Task: Find connections with filter location Nagar with filter topic #motivationwith filter profile language Potuguese with filter current company International Turnkey Systems - ITS with filter school GMR Institute of Technology (GMRIT), GMR Nagar, Rajam, Srikakulam Dt.,-532127 (CC-34)) with filter industry Metal Treatments with filter service category Nonprofit Consulting with filter keywords title Financial Planner
Action: Mouse moved to (492, 90)
Screenshot: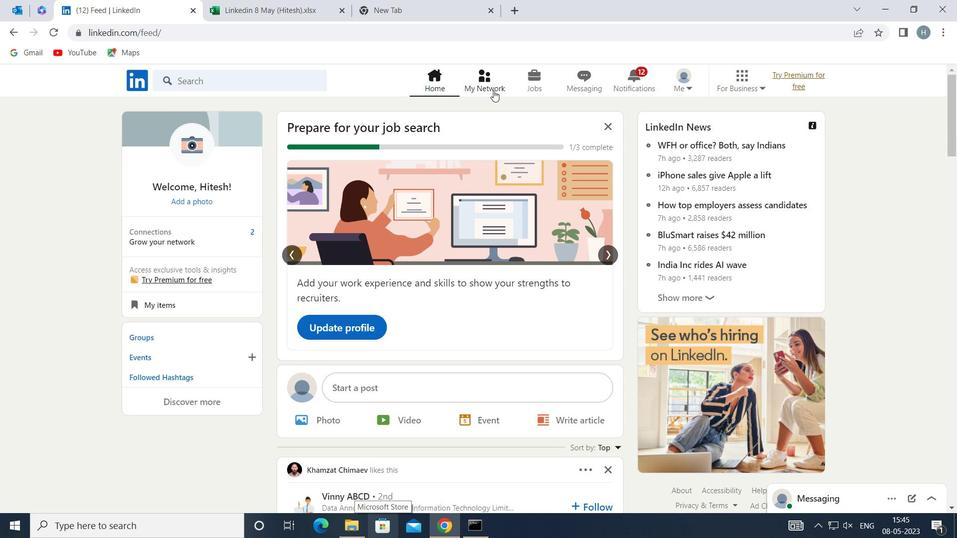 
Action: Mouse pressed left at (492, 90)
Screenshot: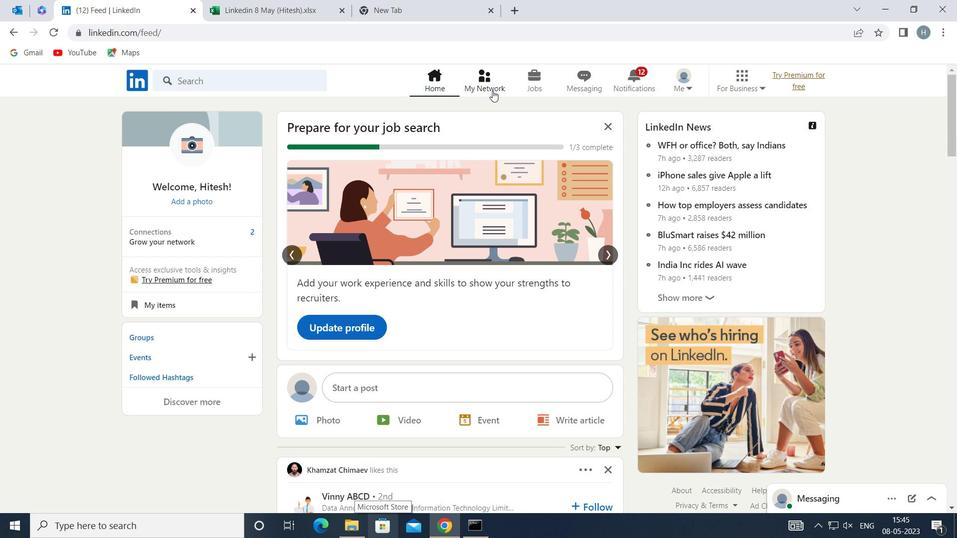 
Action: Mouse moved to (273, 151)
Screenshot: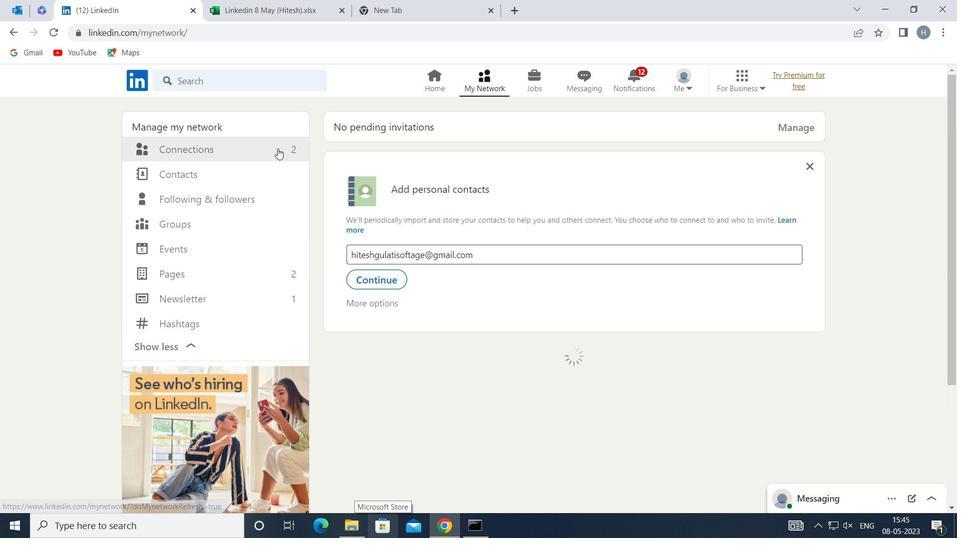 
Action: Mouse pressed left at (273, 151)
Screenshot: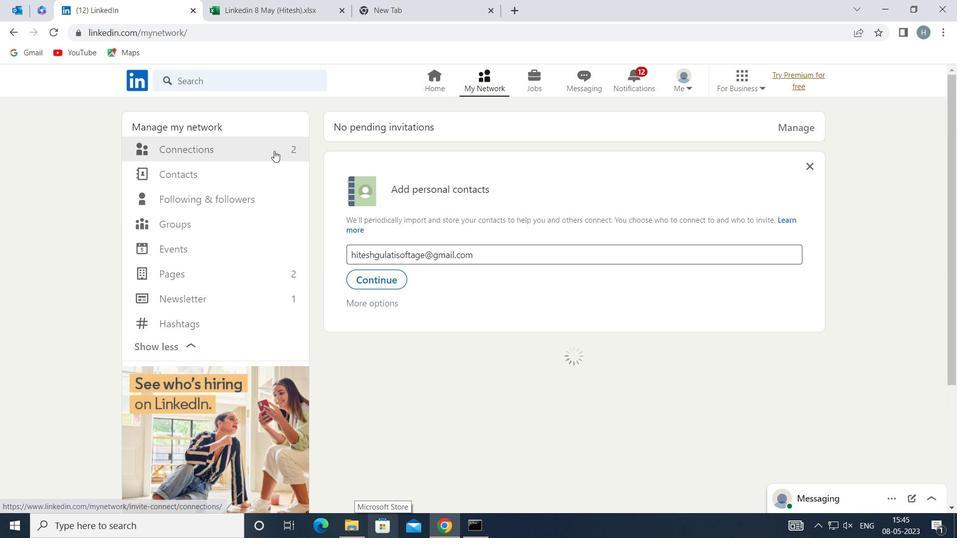 
Action: Mouse moved to (556, 150)
Screenshot: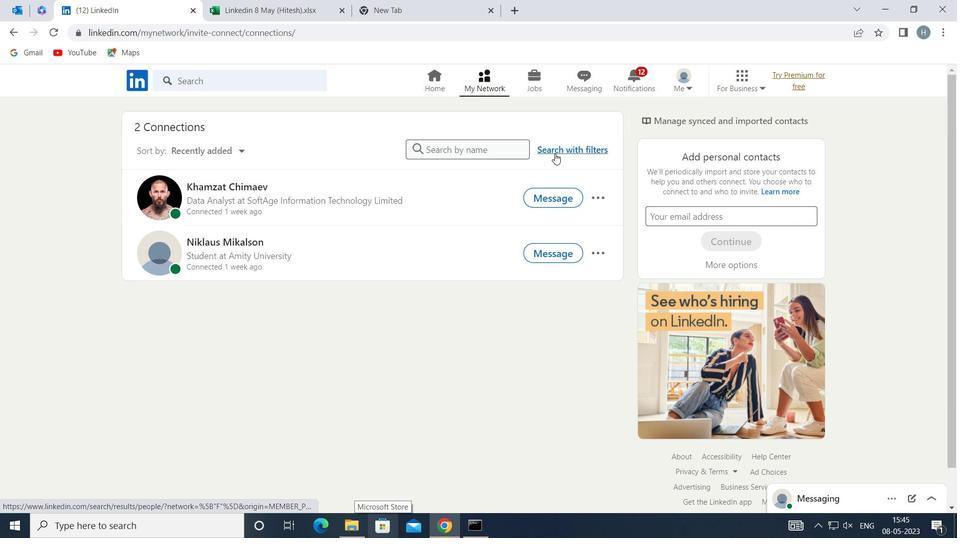 
Action: Mouse pressed left at (556, 150)
Screenshot: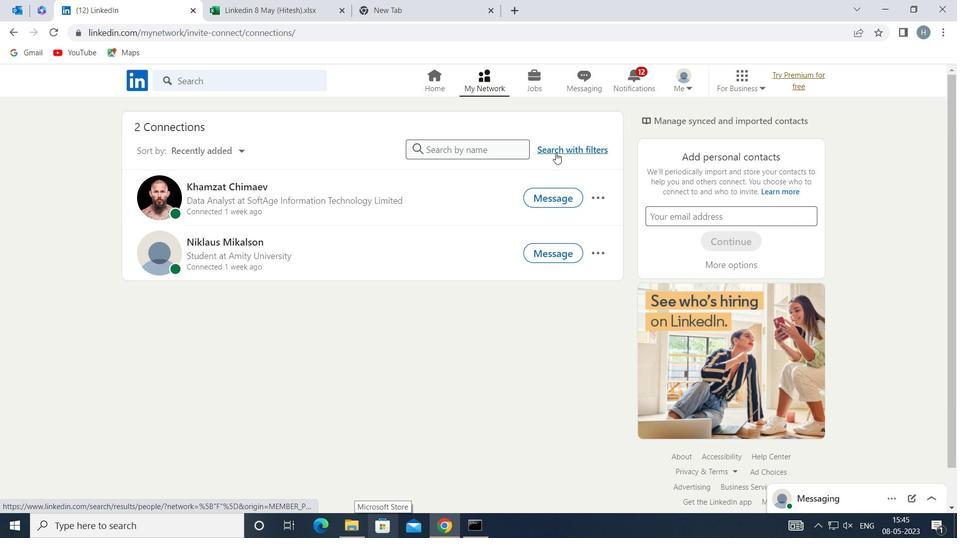 
Action: Mouse moved to (522, 119)
Screenshot: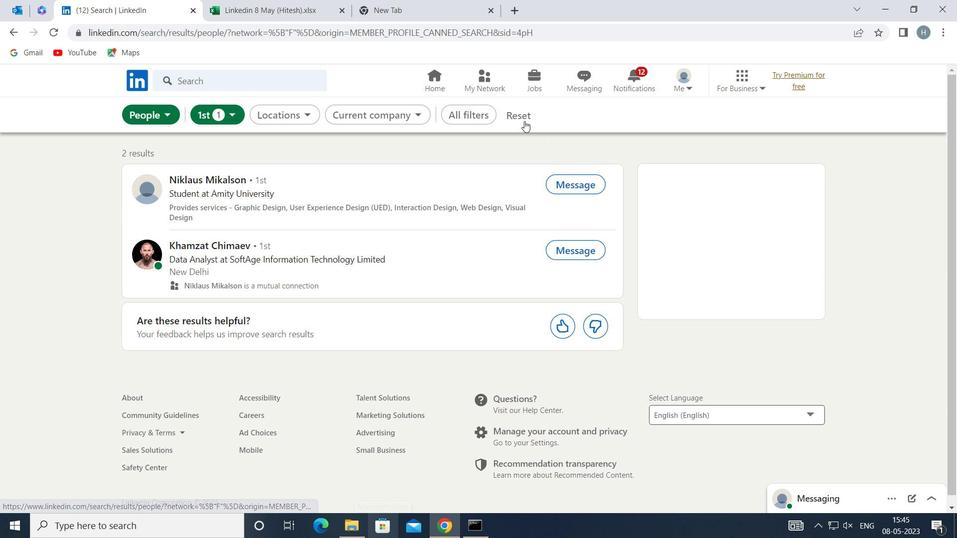 
Action: Mouse pressed left at (522, 119)
Screenshot: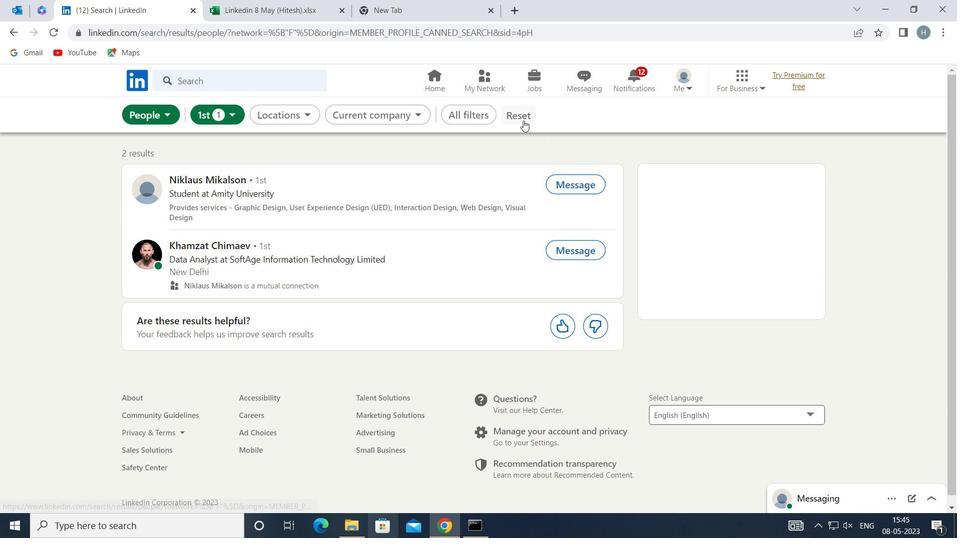 
Action: Mouse moved to (509, 114)
Screenshot: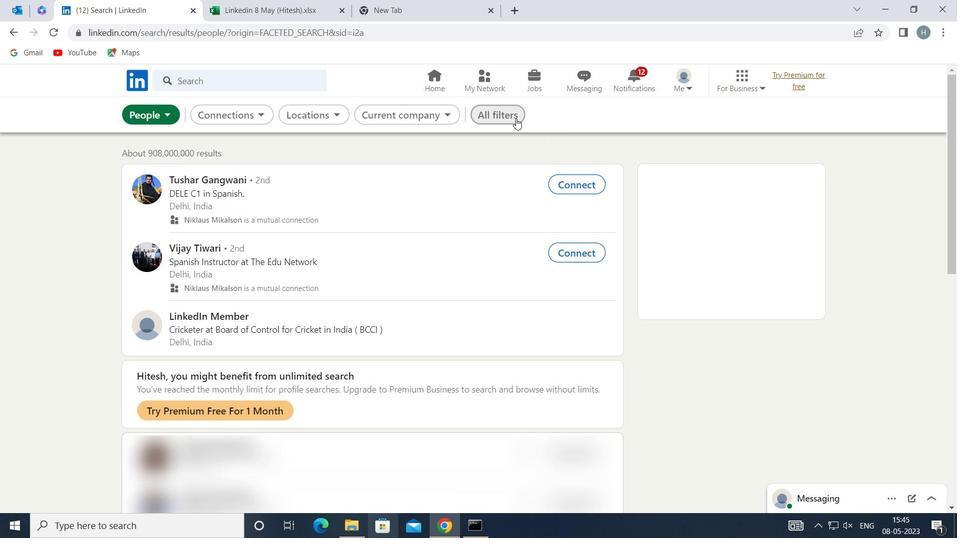 
Action: Mouse pressed left at (509, 114)
Screenshot: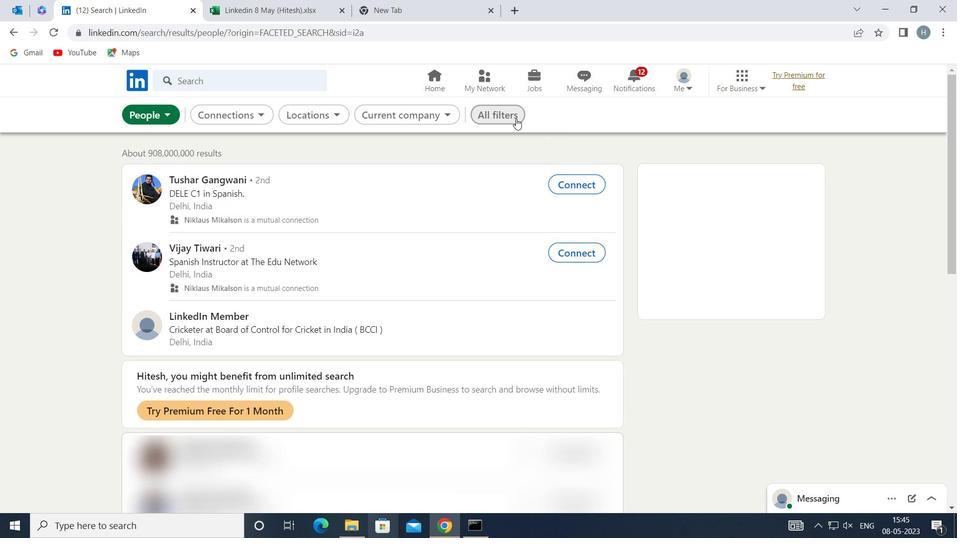 
Action: Mouse moved to (747, 209)
Screenshot: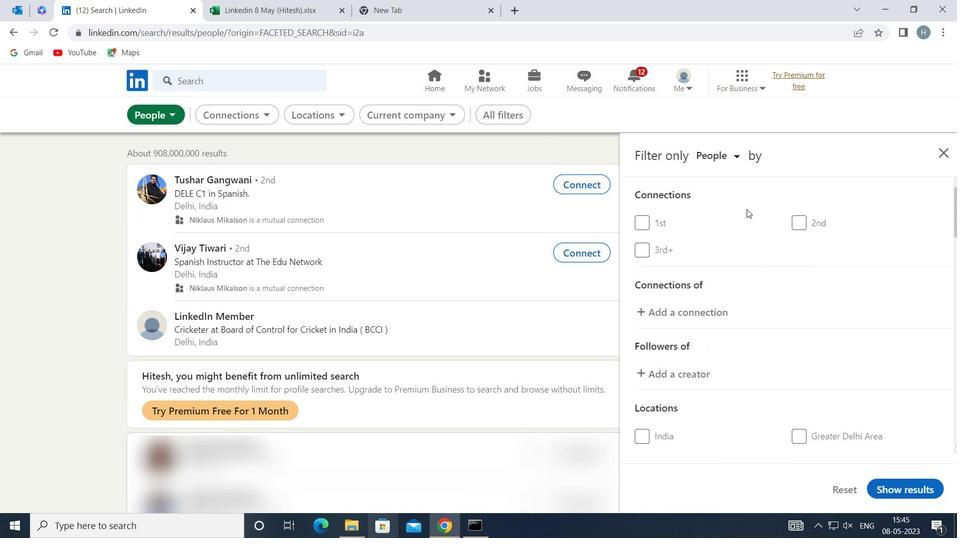 
Action: Mouse scrolled (747, 208) with delta (0, 0)
Screenshot: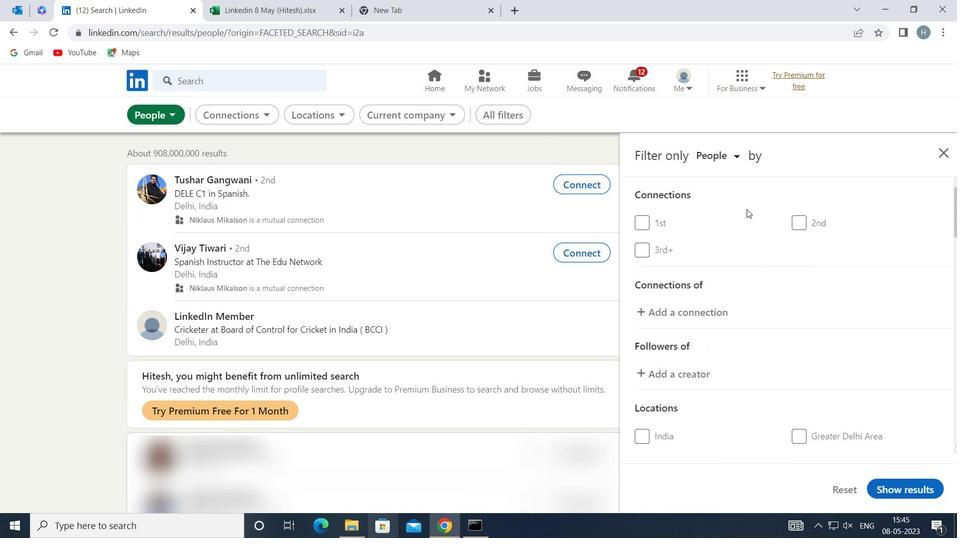 
Action: Mouse moved to (746, 214)
Screenshot: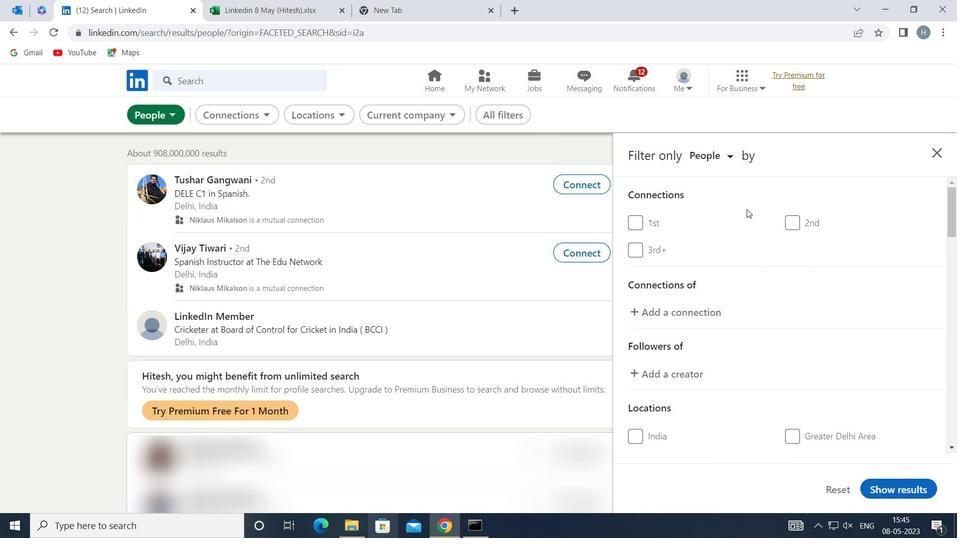 
Action: Mouse scrolled (746, 213) with delta (0, 0)
Screenshot: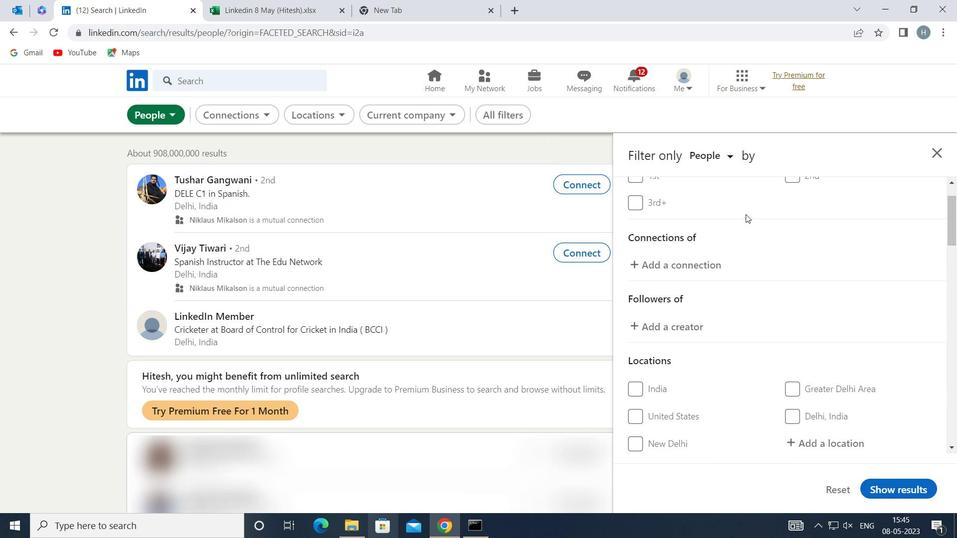 
Action: Mouse moved to (746, 215)
Screenshot: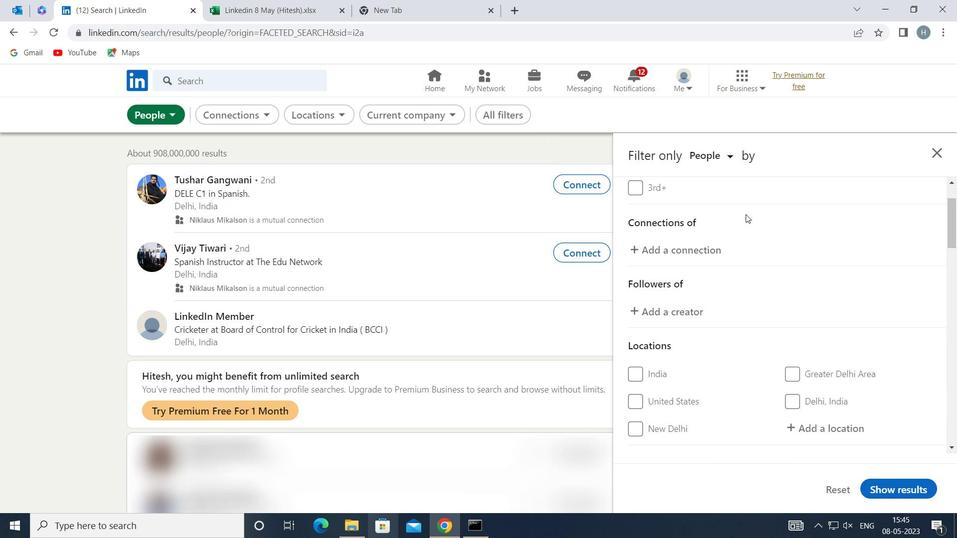 
Action: Mouse scrolled (746, 215) with delta (0, 0)
Screenshot: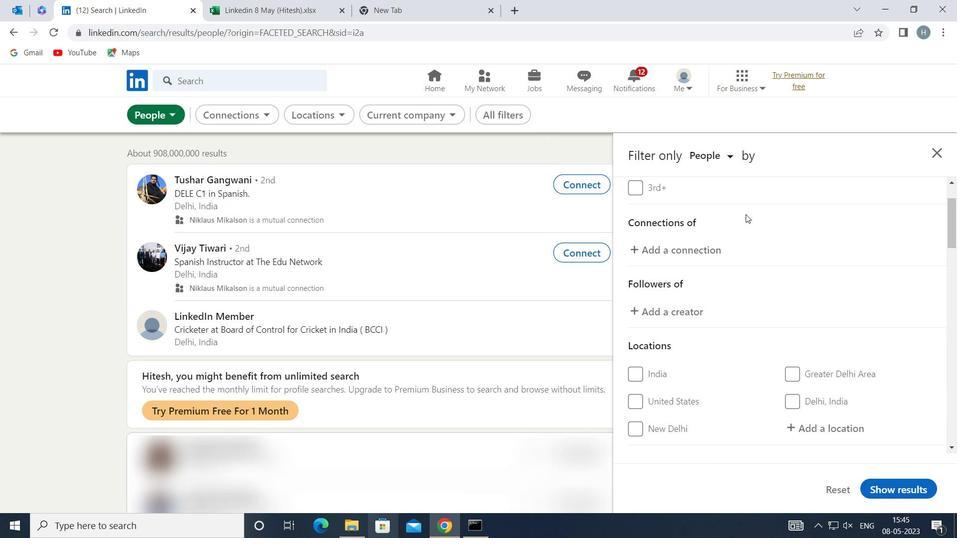 
Action: Mouse moved to (807, 302)
Screenshot: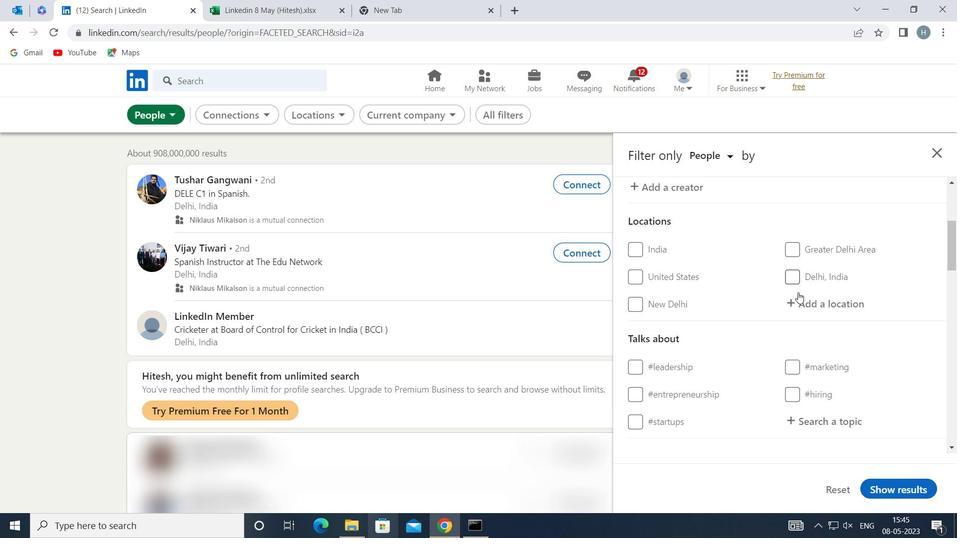 
Action: Mouse pressed left at (807, 302)
Screenshot: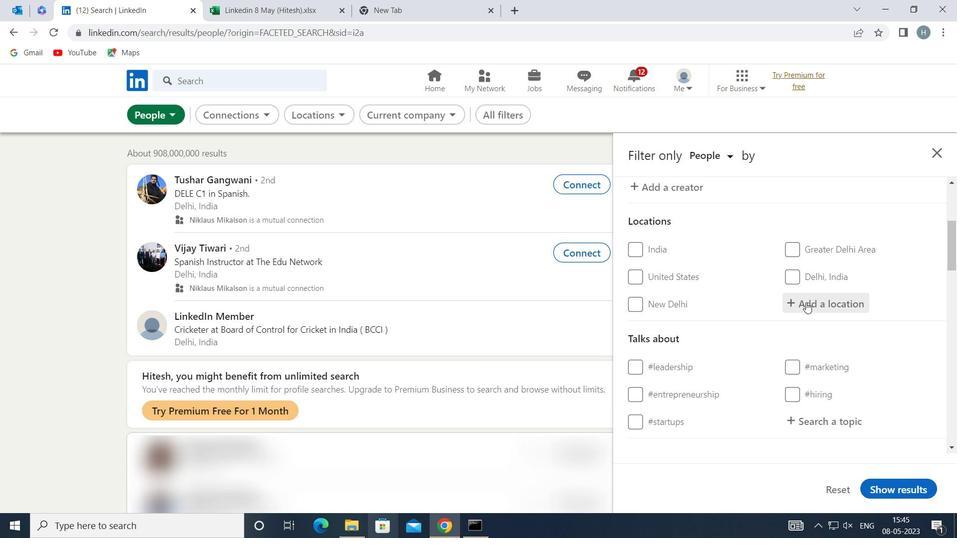 
Action: Mouse moved to (805, 304)
Screenshot: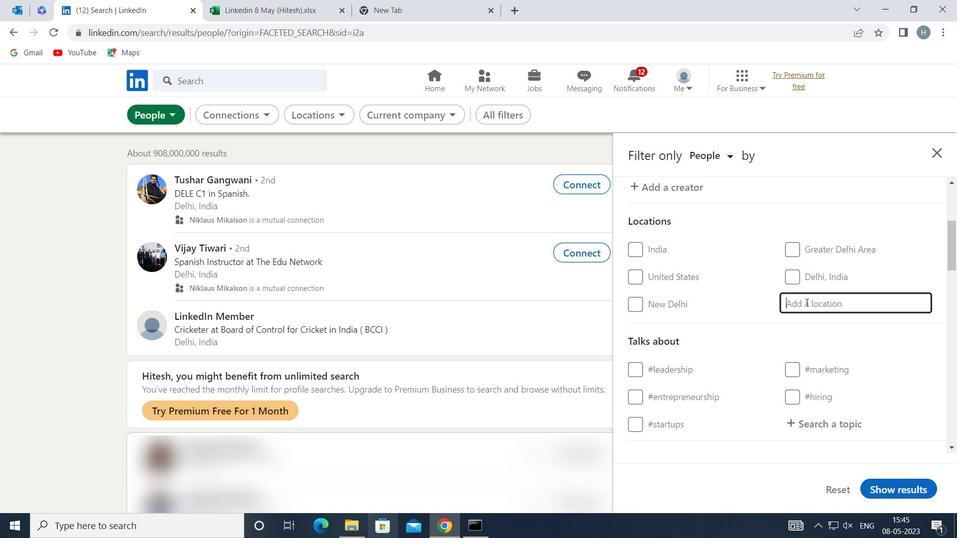 
Action: Key pressed <Key.shift>NAGAR
Screenshot: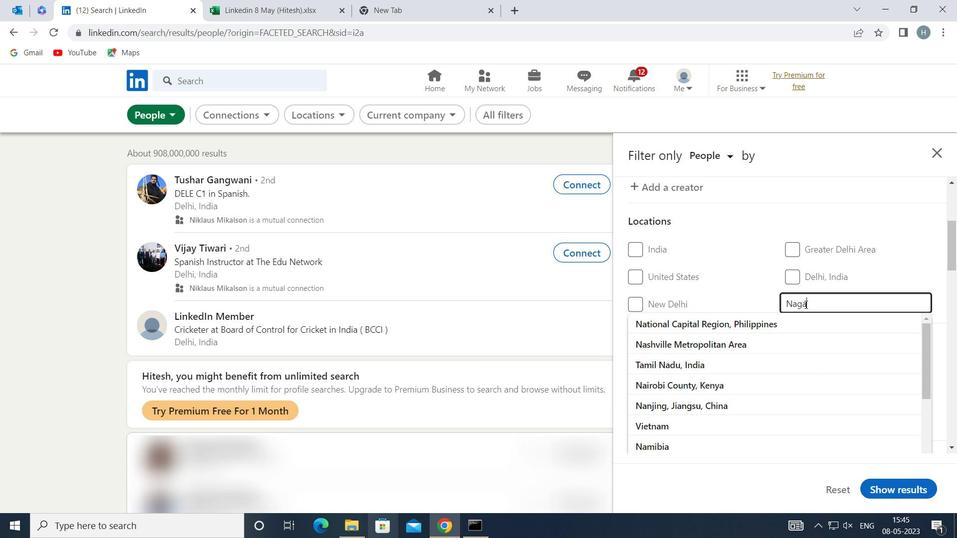 
Action: Mouse moved to (879, 273)
Screenshot: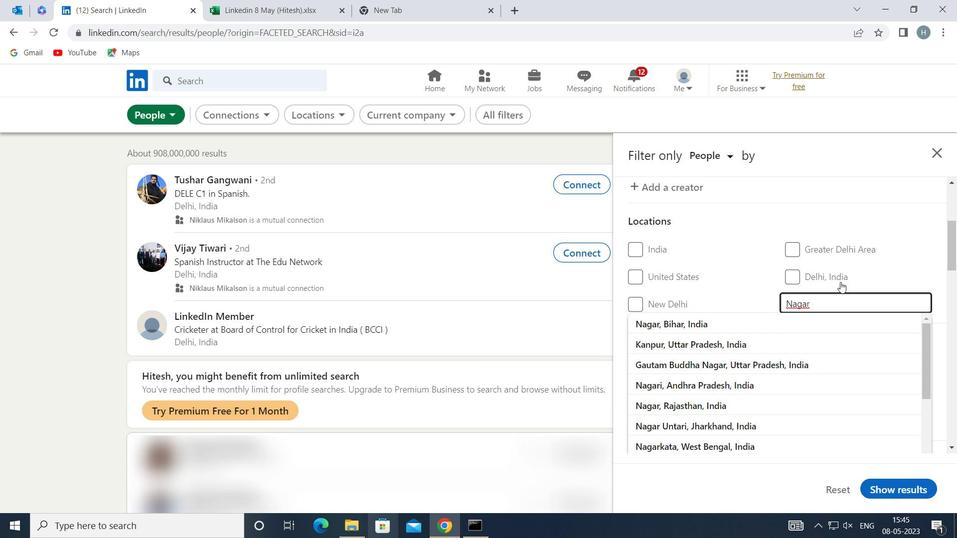 
Action: Mouse pressed left at (879, 273)
Screenshot: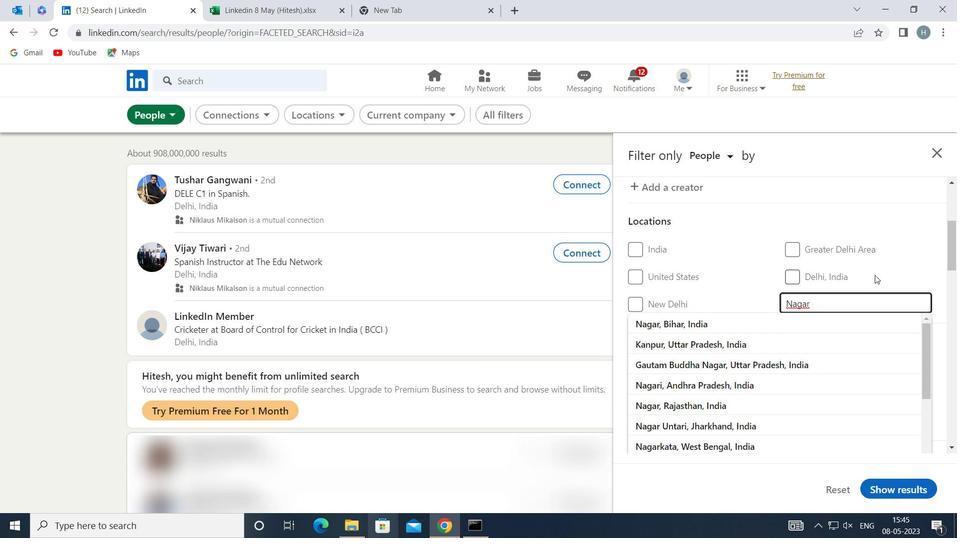 
Action: Mouse moved to (876, 281)
Screenshot: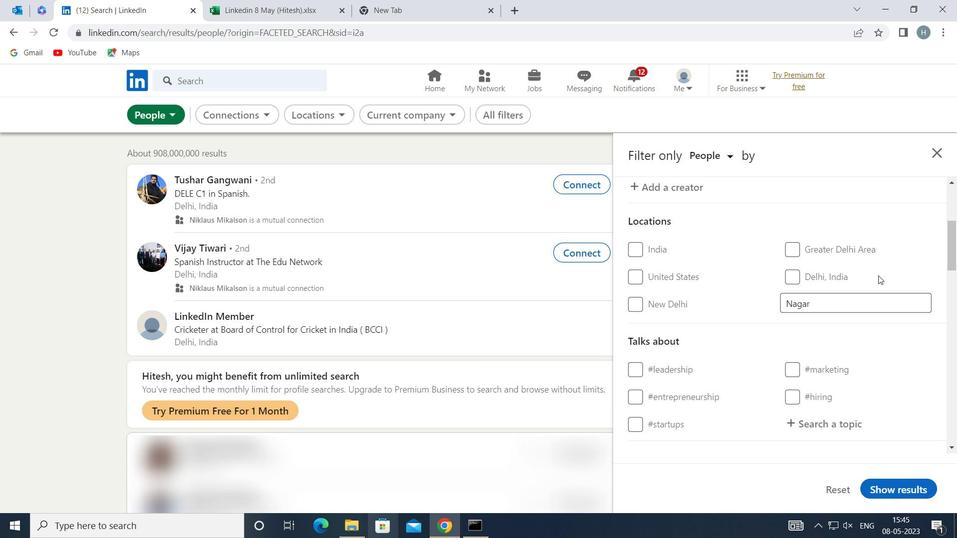 
Action: Mouse scrolled (876, 280) with delta (0, 0)
Screenshot: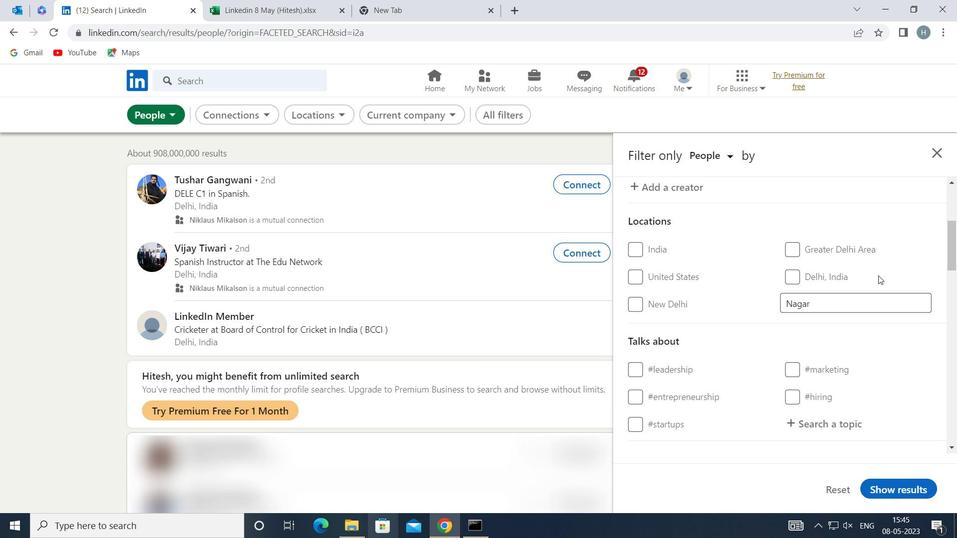 
Action: Mouse moved to (874, 287)
Screenshot: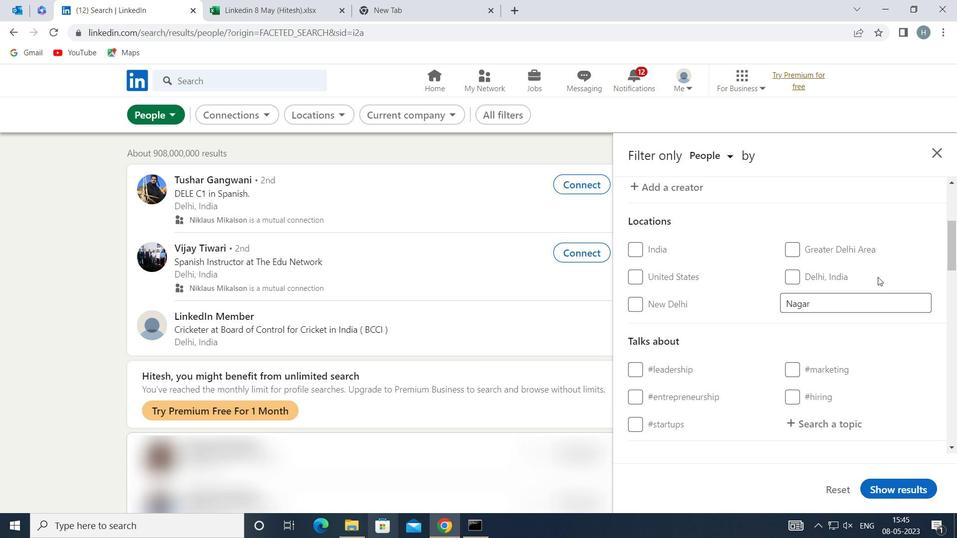 
Action: Mouse scrolled (874, 286) with delta (0, 0)
Screenshot: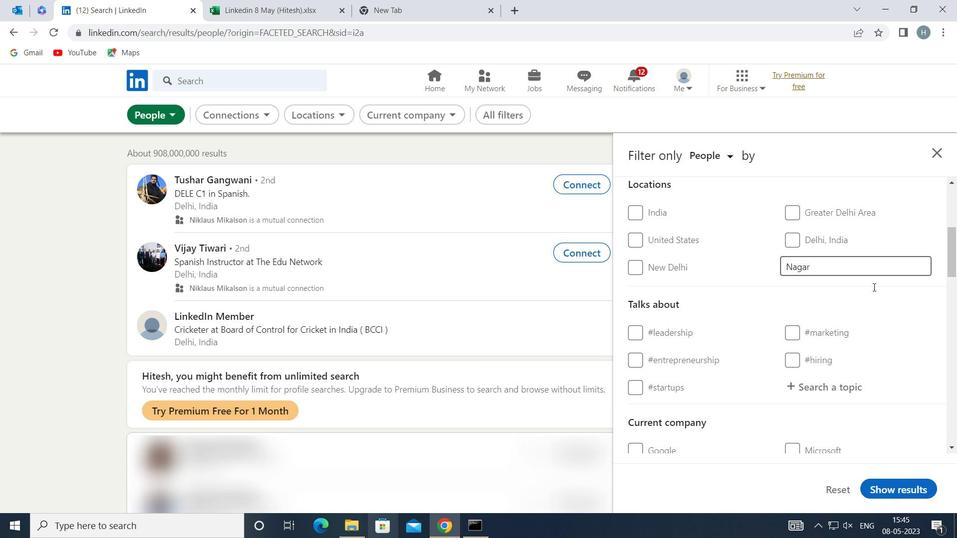 
Action: Mouse moved to (817, 300)
Screenshot: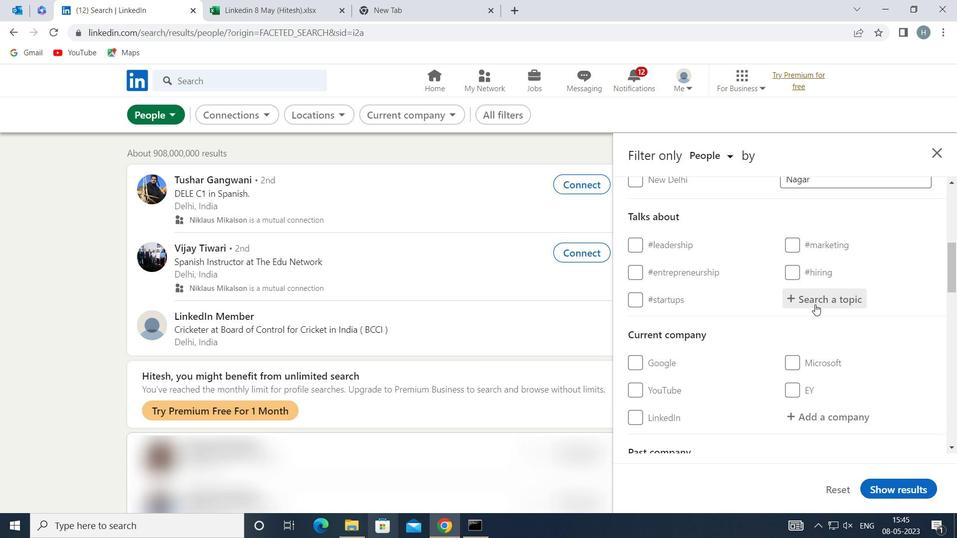 
Action: Mouse pressed left at (817, 300)
Screenshot: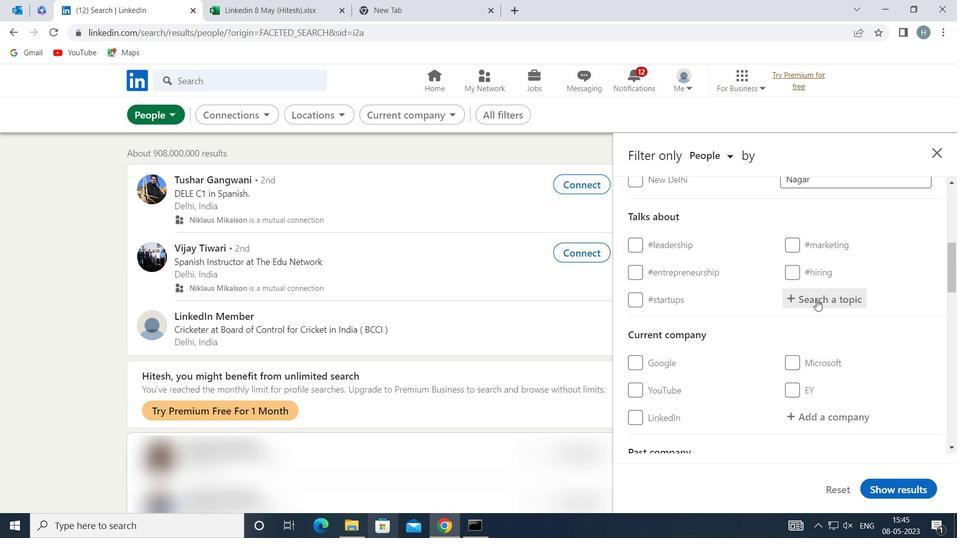 
Action: Key pressed <Key.shift>MOTIVATION
Screenshot: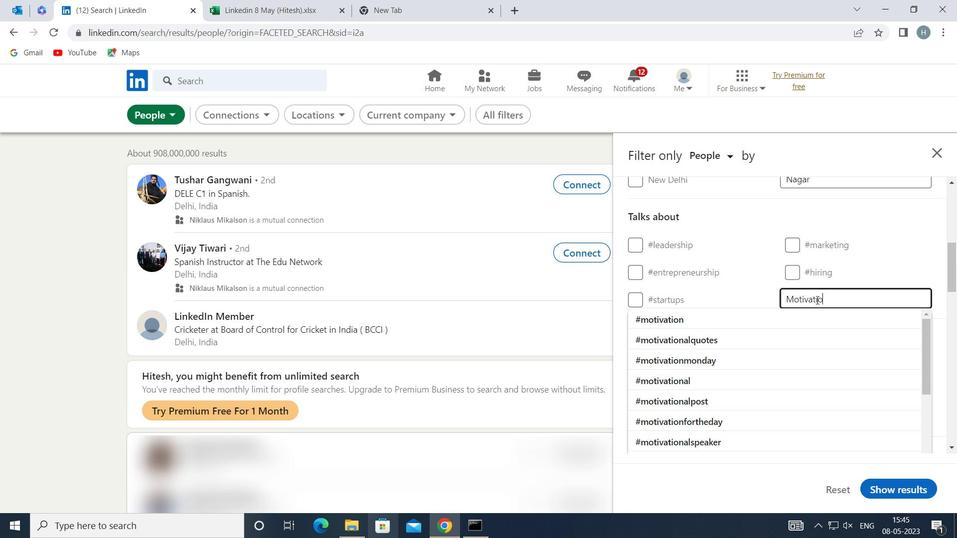 
Action: Mouse moved to (767, 321)
Screenshot: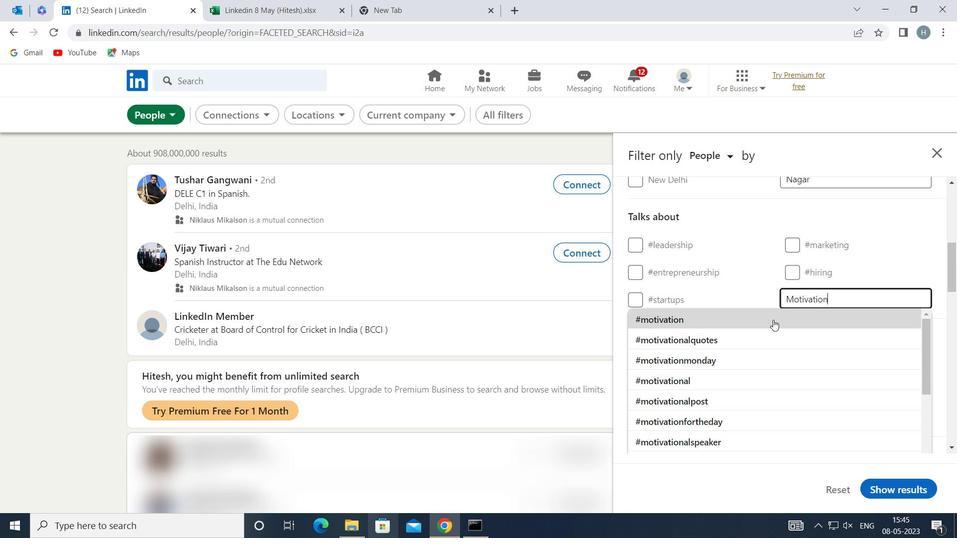 
Action: Mouse pressed left at (767, 321)
Screenshot: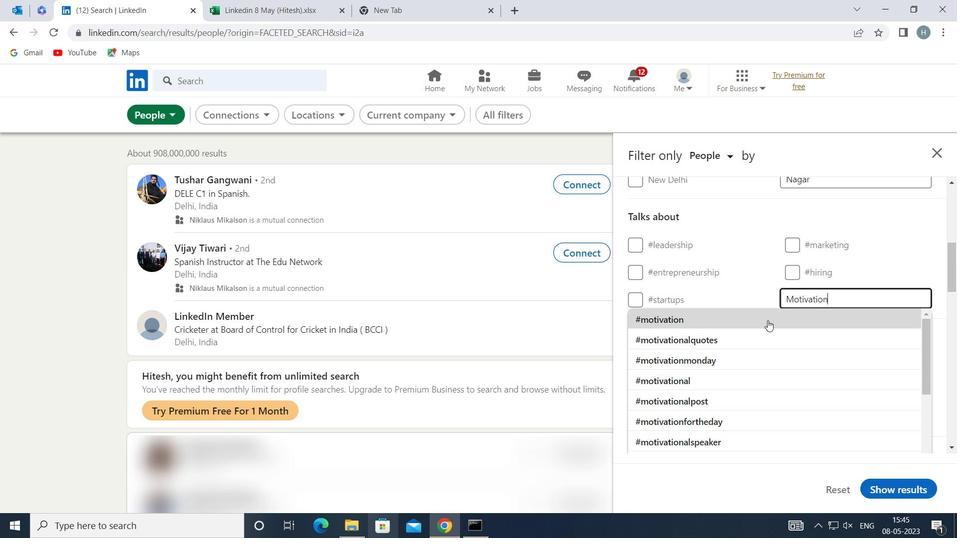 
Action: Mouse moved to (758, 317)
Screenshot: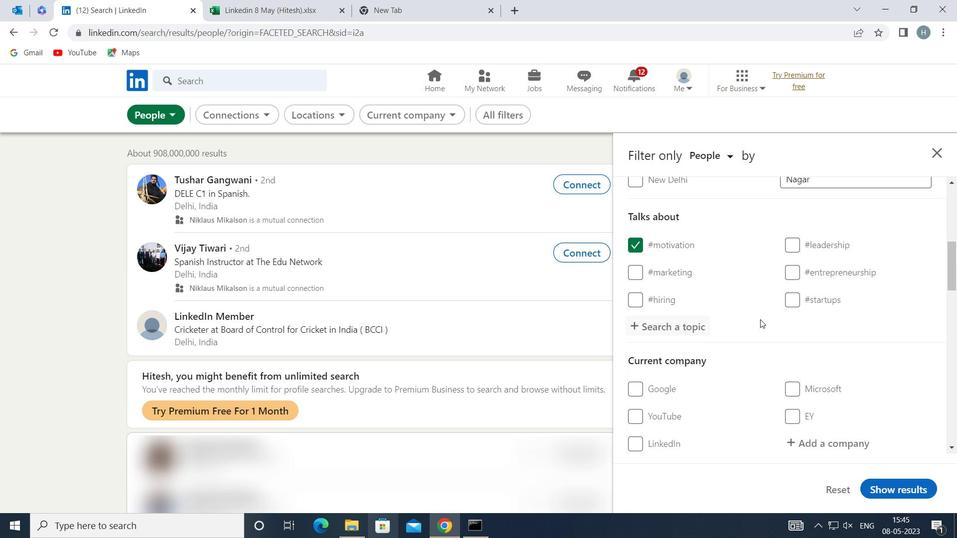 
Action: Mouse scrolled (758, 317) with delta (0, 0)
Screenshot: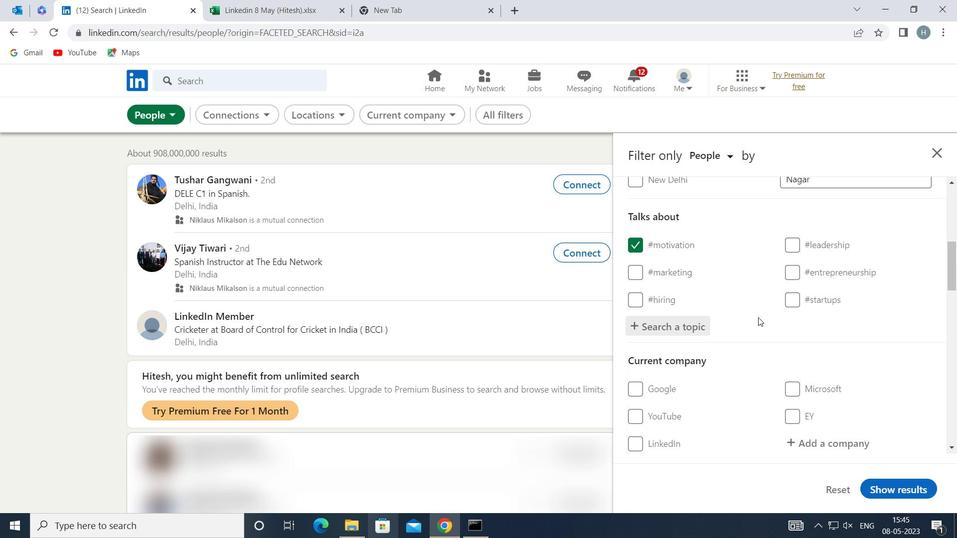 
Action: Mouse scrolled (758, 317) with delta (0, 0)
Screenshot: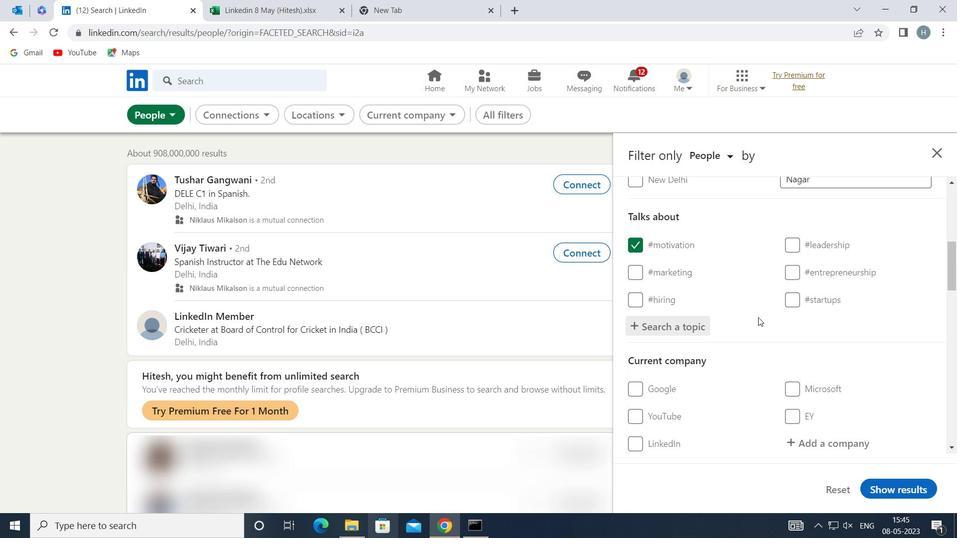 
Action: Mouse moved to (758, 317)
Screenshot: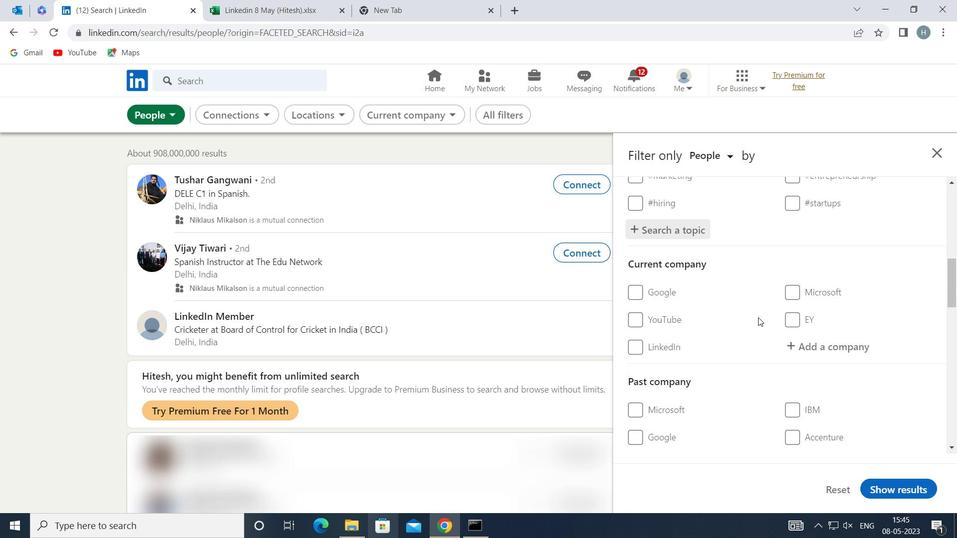 
Action: Mouse scrolled (758, 316) with delta (0, 0)
Screenshot: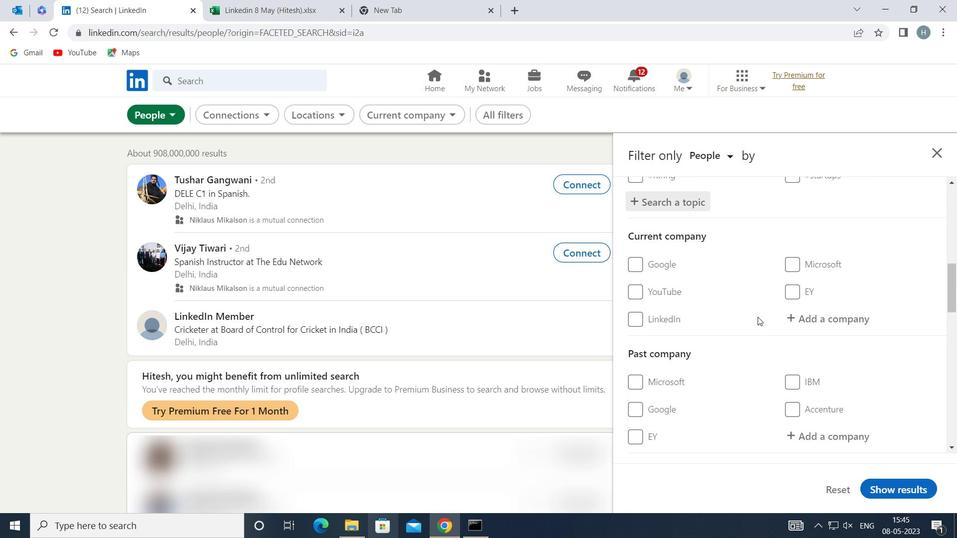 
Action: Mouse moved to (756, 317)
Screenshot: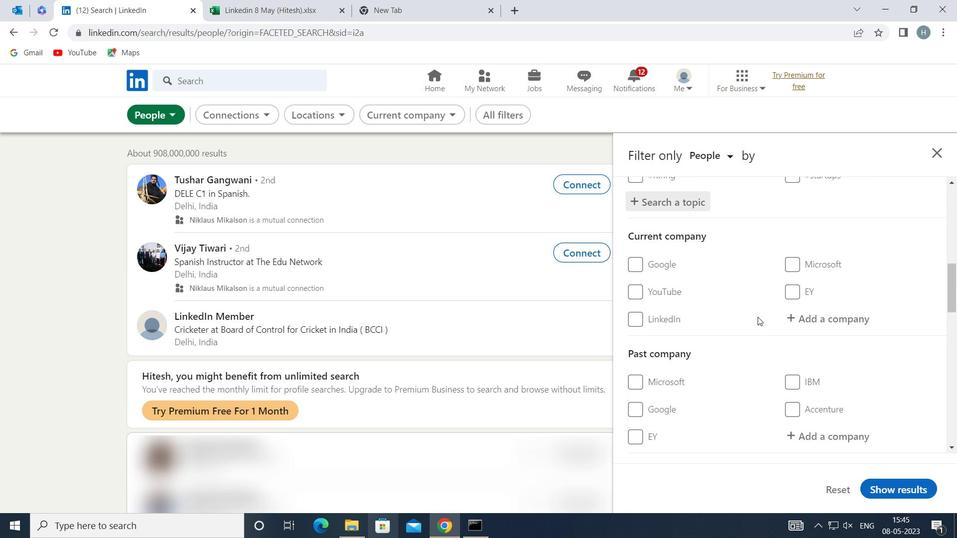 
Action: Mouse scrolled (756, 316) with delta (0, 0)
Screenshot: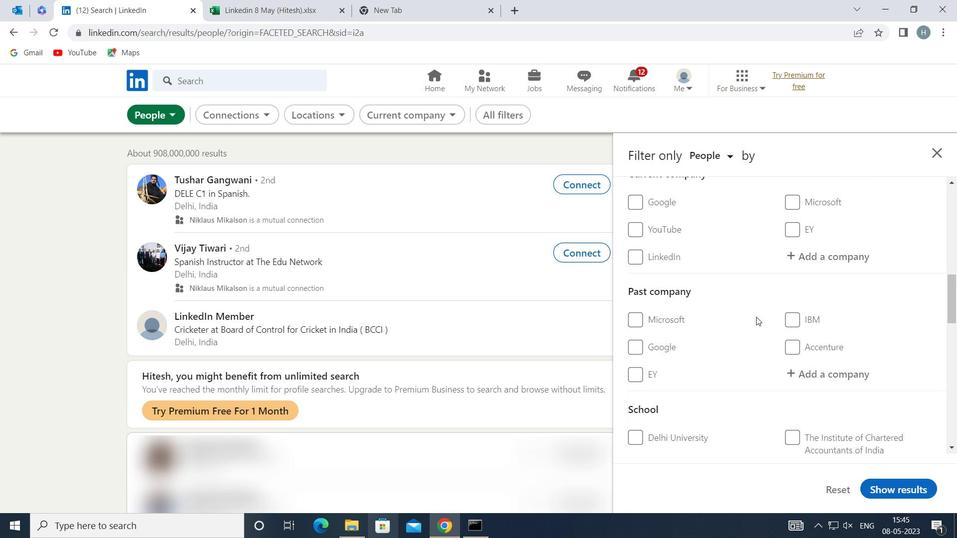 
Action: Mouse scrolled (756, 316) with delta (0, 0)
Screenshot: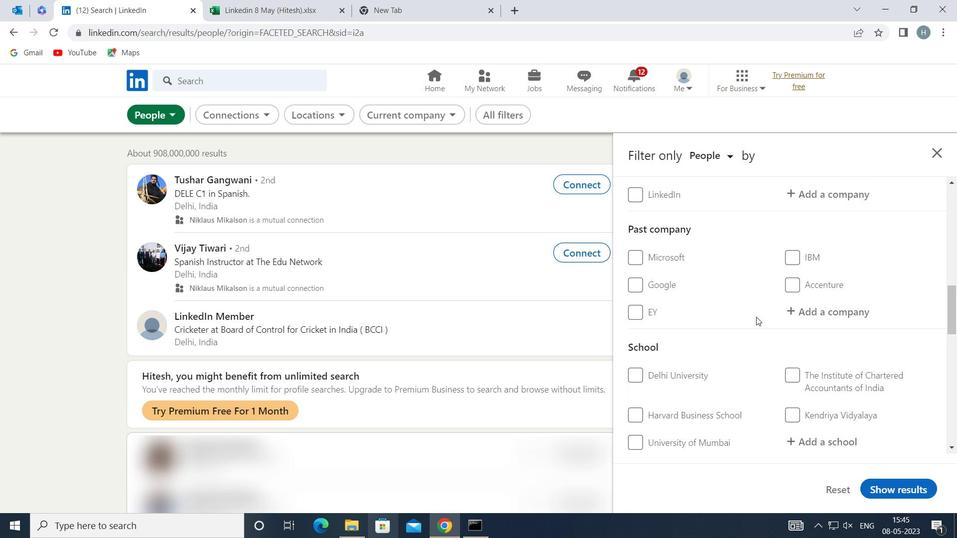 
Action: Mouse scrolled (756, 316) with delta (0, 0)
Screenshot: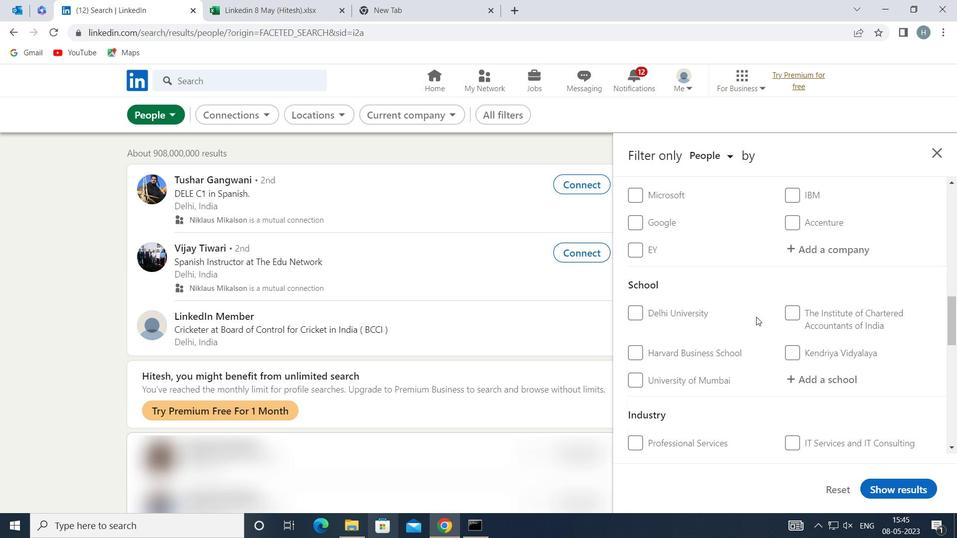 
Action: Mouse scrolled (756, 316) with delta (0, 0)
Screenshot: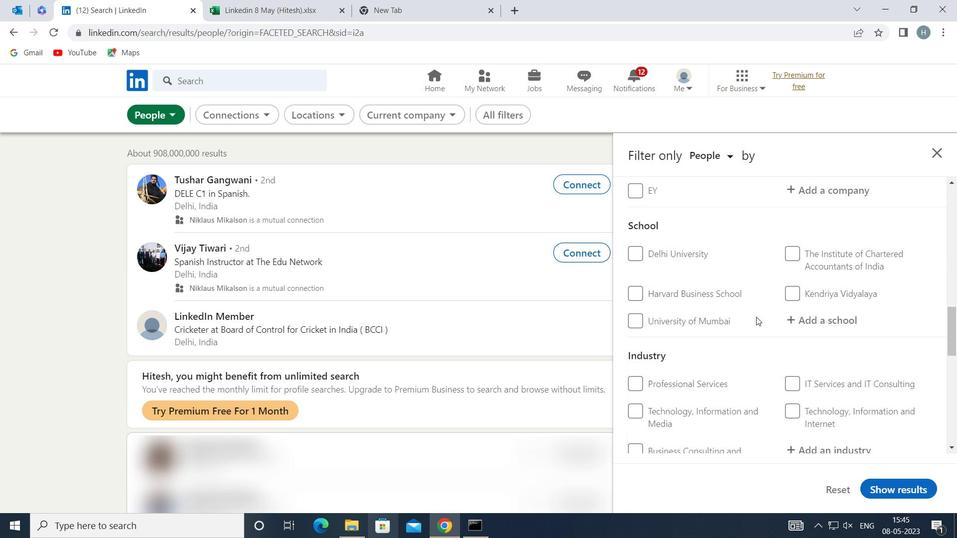 
Action: Mouse scrolled (756, 316) with delta (0, 0)
Screenshot: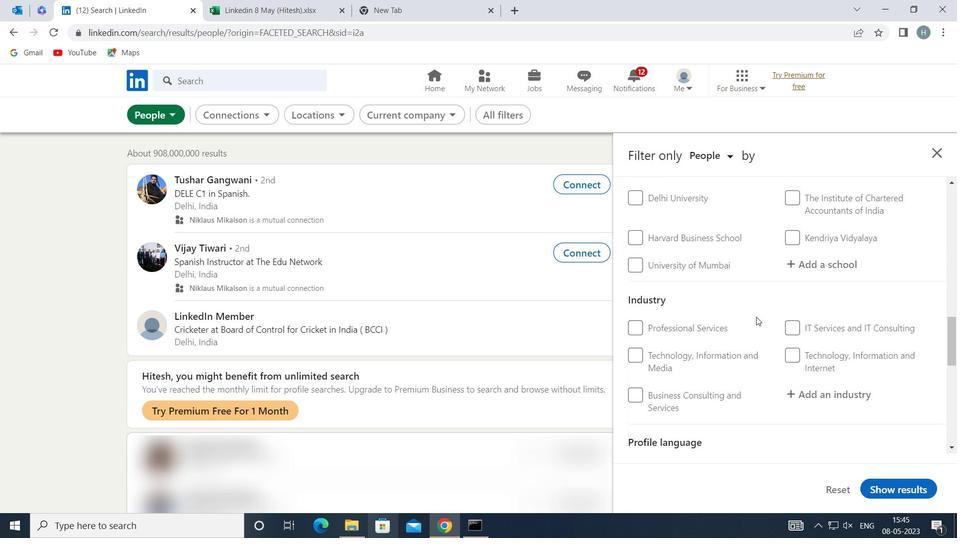 
Action: Mouse scrolled (756, 316) with delta (0, 0)
Screenshot: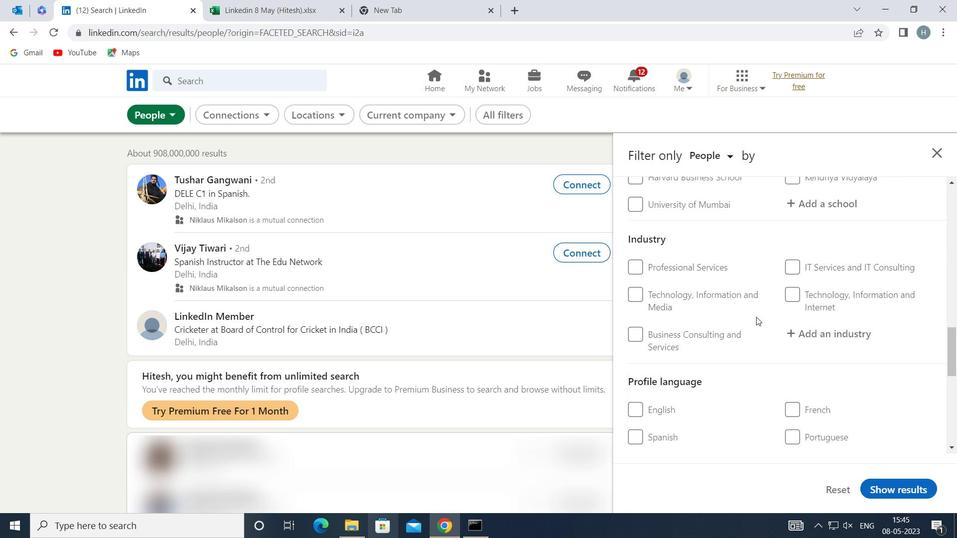 
Action: Mouse moved to (794, 369)
Screenshot: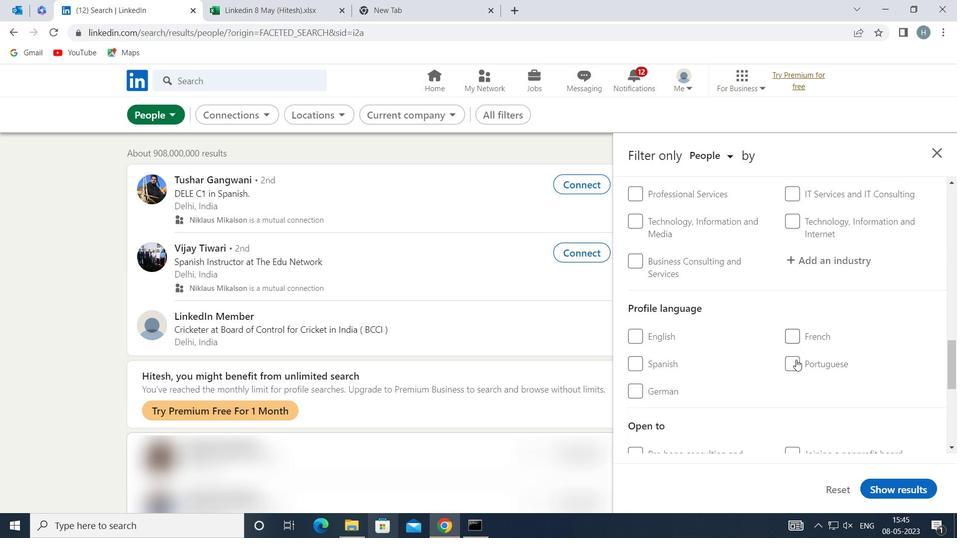 
Action: Mouse pressed left at (794, 369)
Screenshot: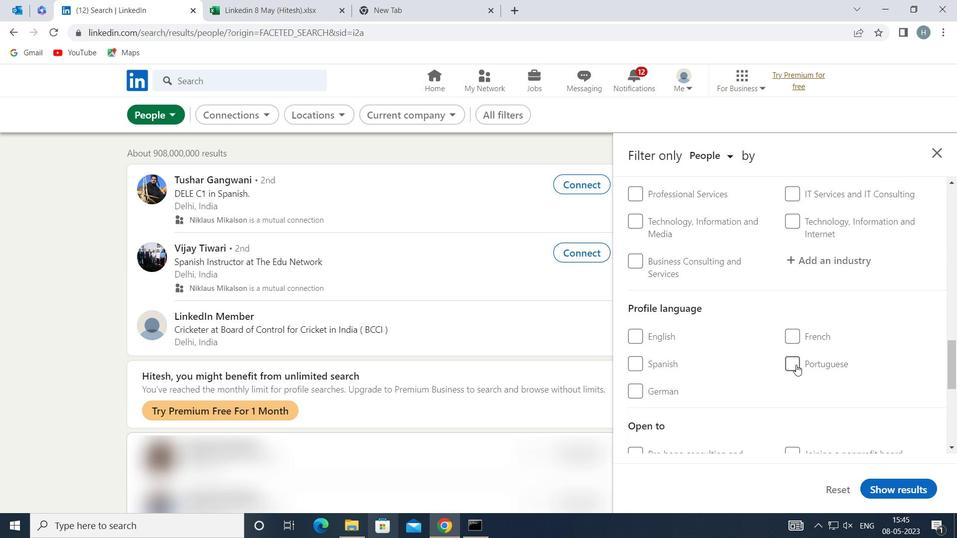 
Action: Mouse moved to (759, 363)
Screenshot: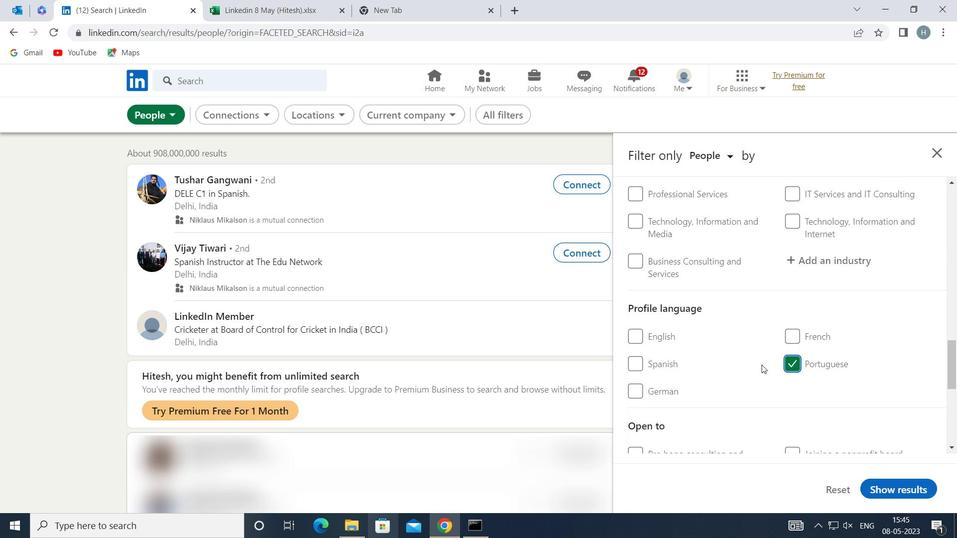 
Action: Mouse scrolled (759, 364) with delta (0, 0)
Screenshot: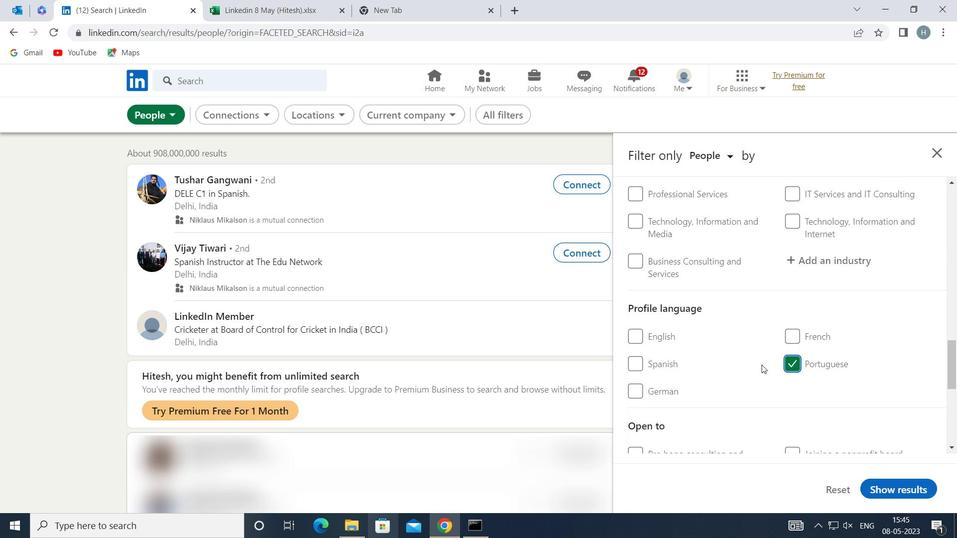 
Action: Mouse moved to (756, 356)
Screenshot: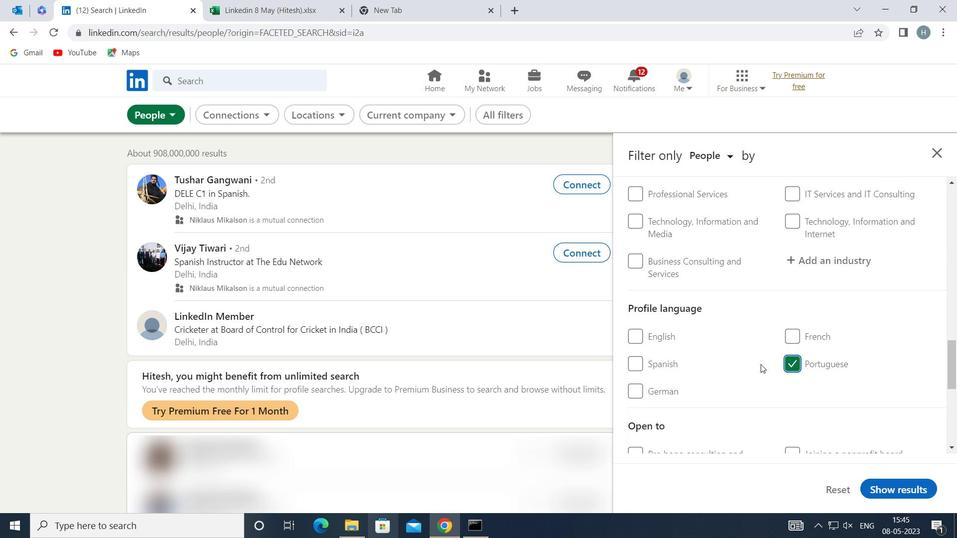 
Action: Mouse scrolled (756, 357) with delta (0, 0)
Screenshot: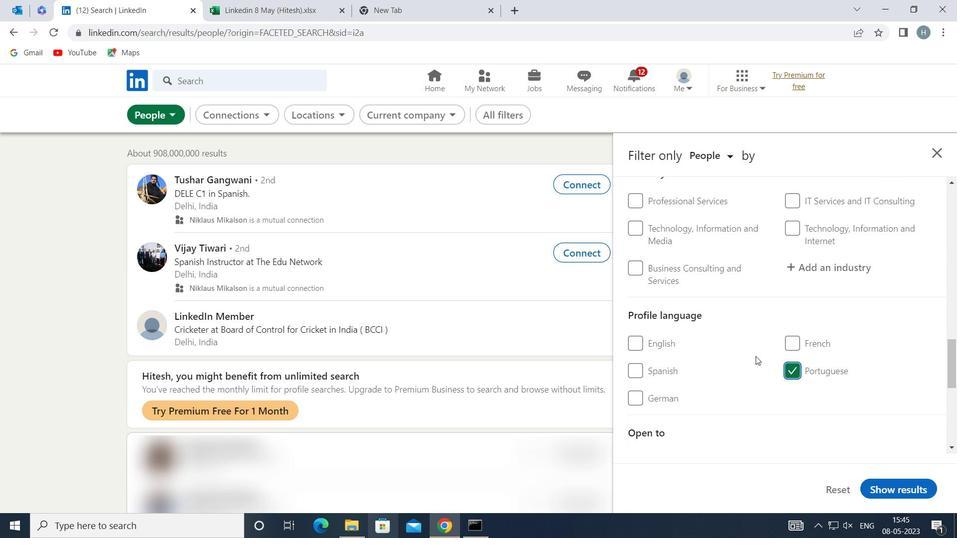 
Action: Mouse scrolled (756, 357) with delta (0, 0)
Screenshot: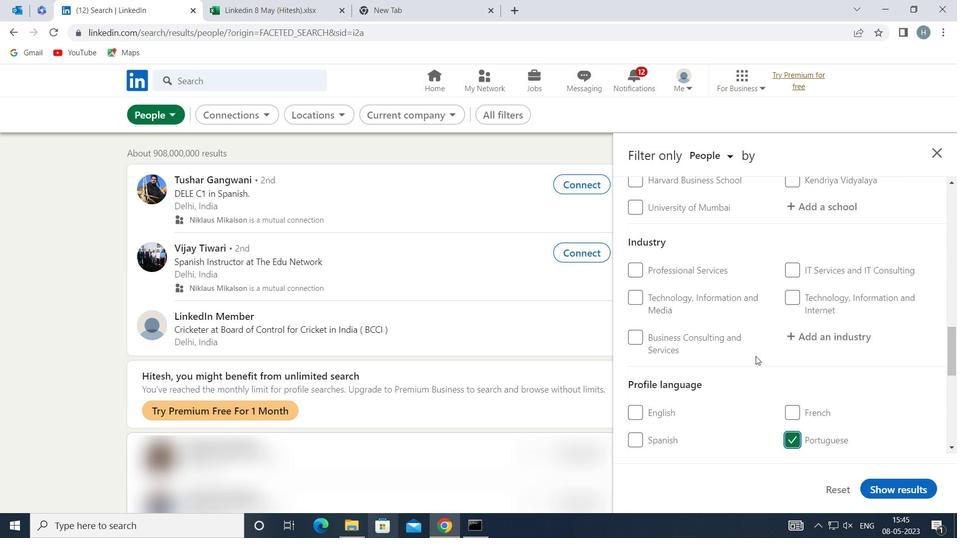 
Action: Mouse scrolled (756, 357) with delta (0, 0)
Screenshot: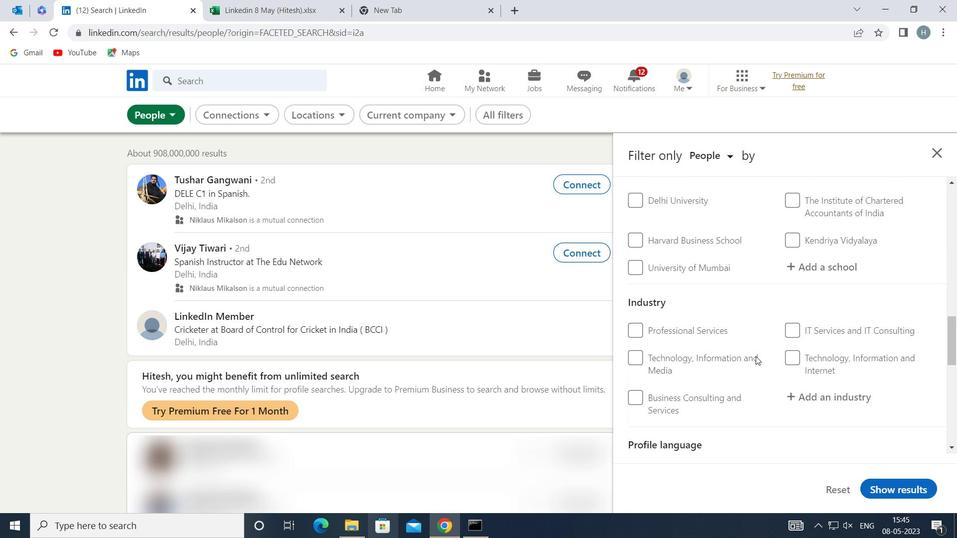 
Action: Mouse scrolled (756, 357) with delta (0, 0)
Screenshot: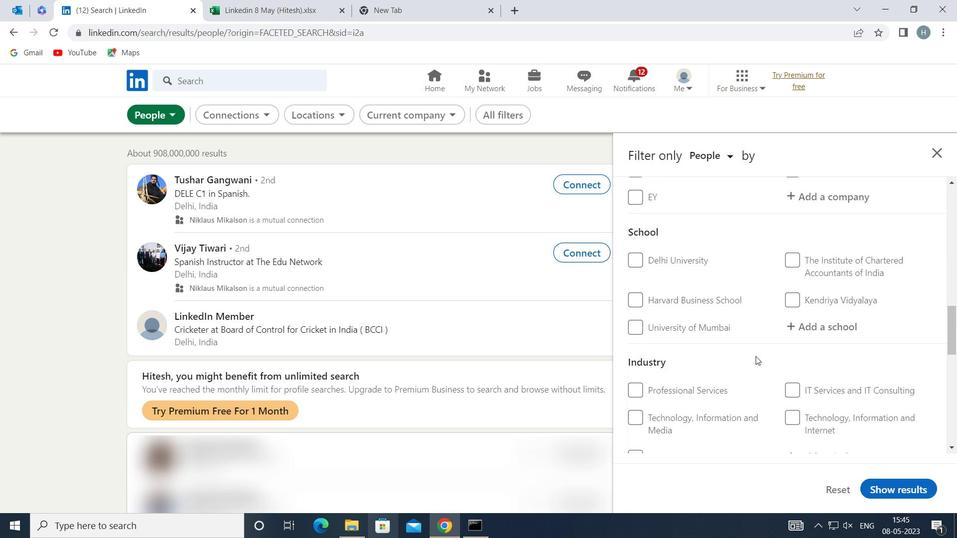 
Action: Mouse scrolled (756, 357) with delta (0, 0)
Screenshot: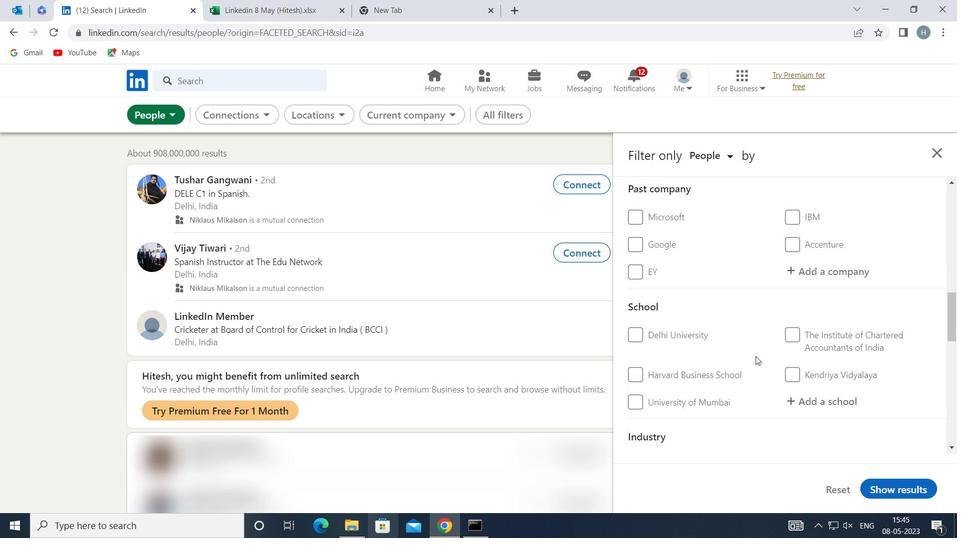 
Action: Mouse scrolled (756, 357) with delta (0, 0)
Screenshot: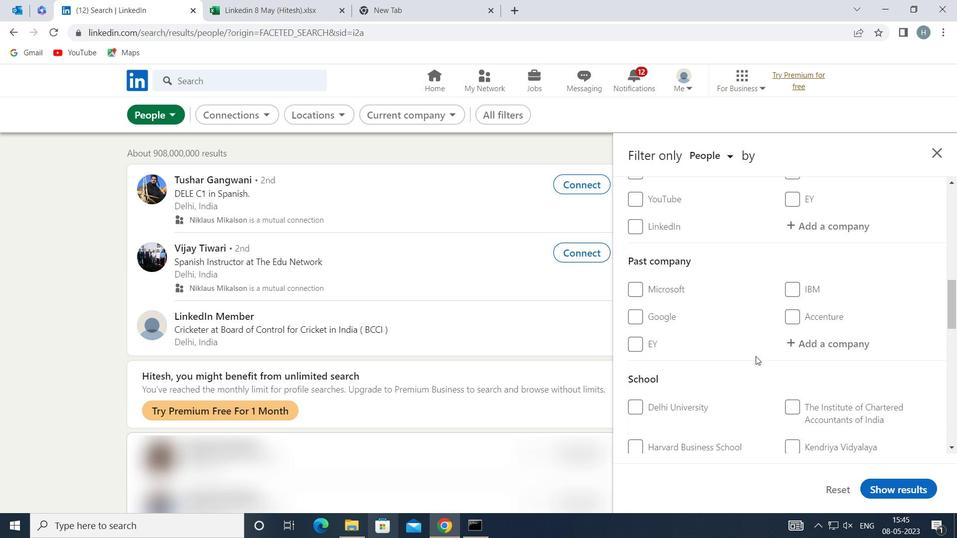
Action: Mouse scrolled (756, 357) with delta (0, 0)
Screenshot: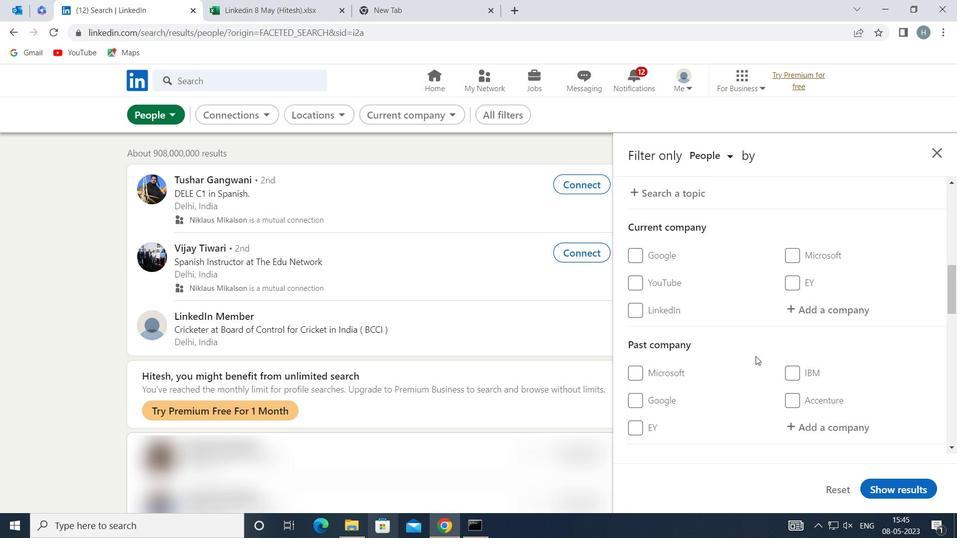 
Action: Mouse moved to (790, 364)
Screenshot: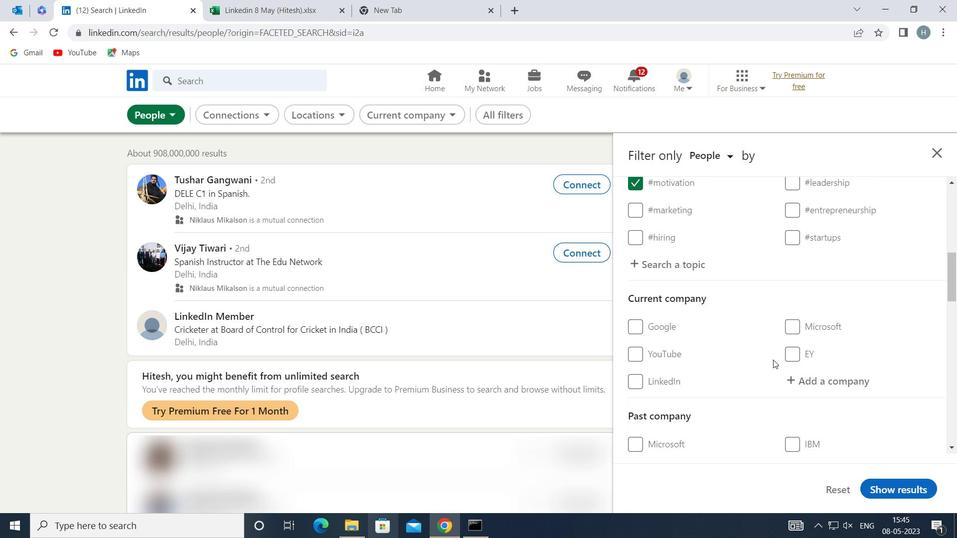 
Action: Mouse scrolled (790, 364) with delta (0, 0)
Screenshot: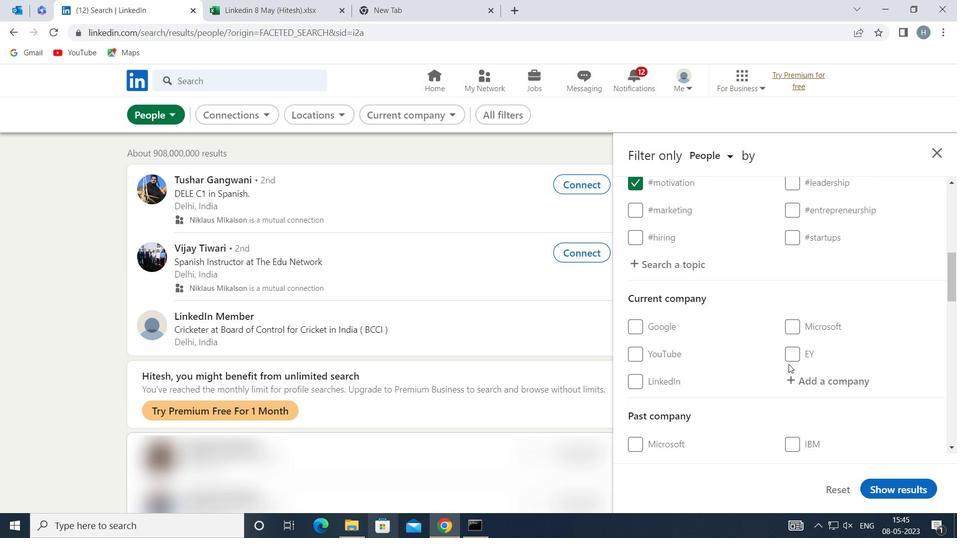 
Action: Mouse moved to (833, 318)
Screenshot: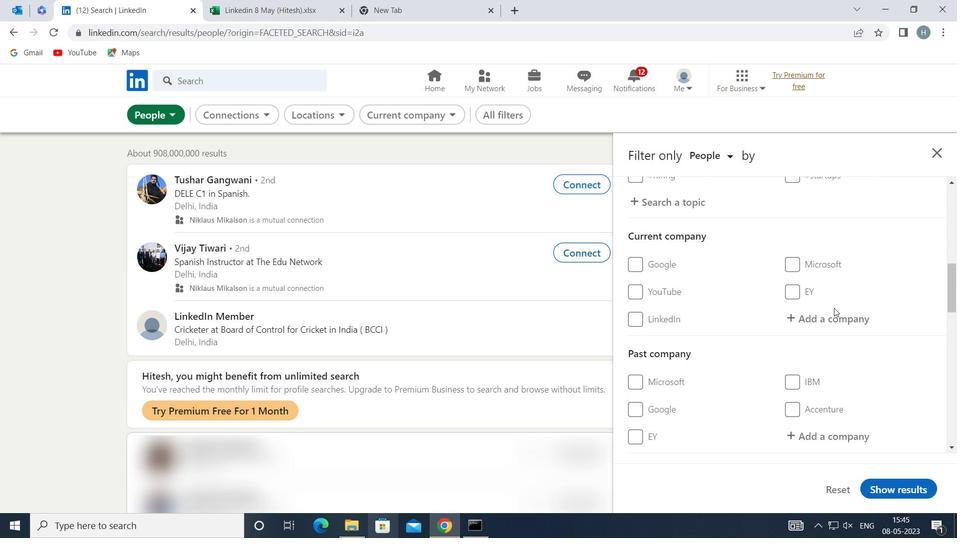 
Action: Mouse pressed left at (833, 318)
Screenshot: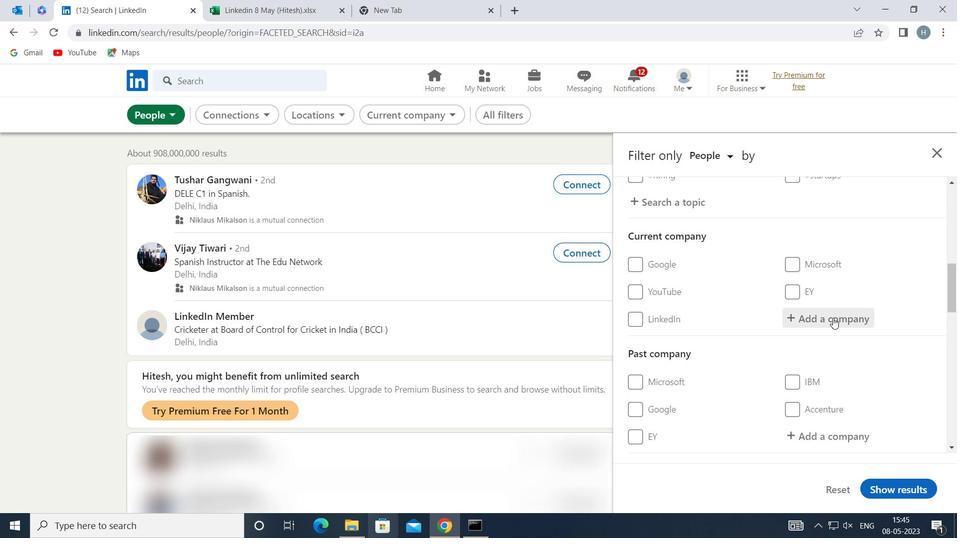 
Action: Key pressed <Key.shift>INTERNATIONAL<Key.space><Key.shift>TURNK
Screenshot: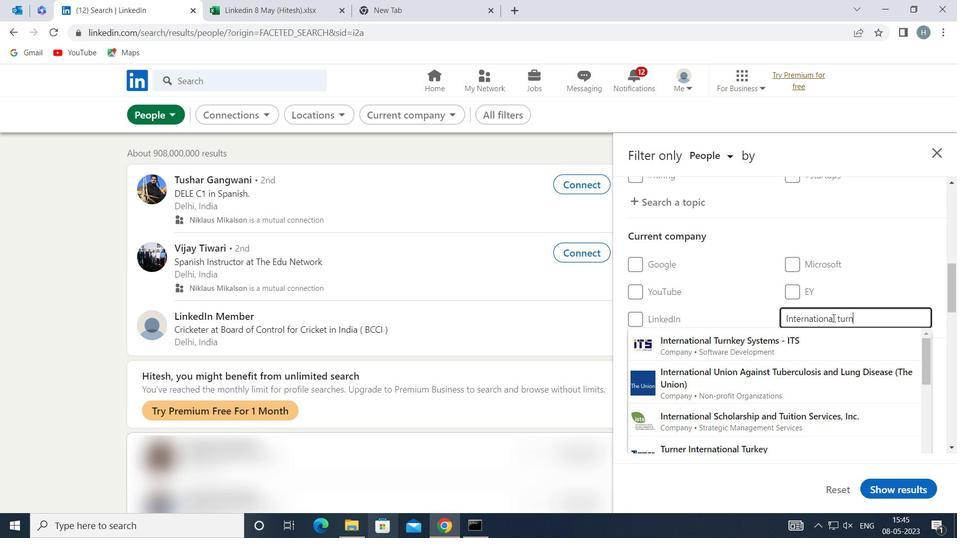 
Action: Mouse moved to (777, 344)
Screenshot: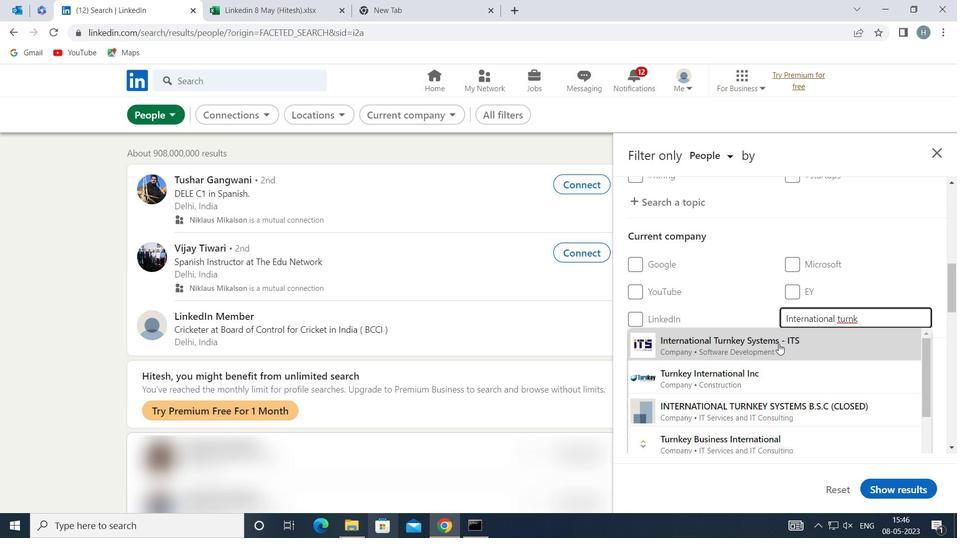 
Action: Mouse pressed left at (777, 344)
Screenshot: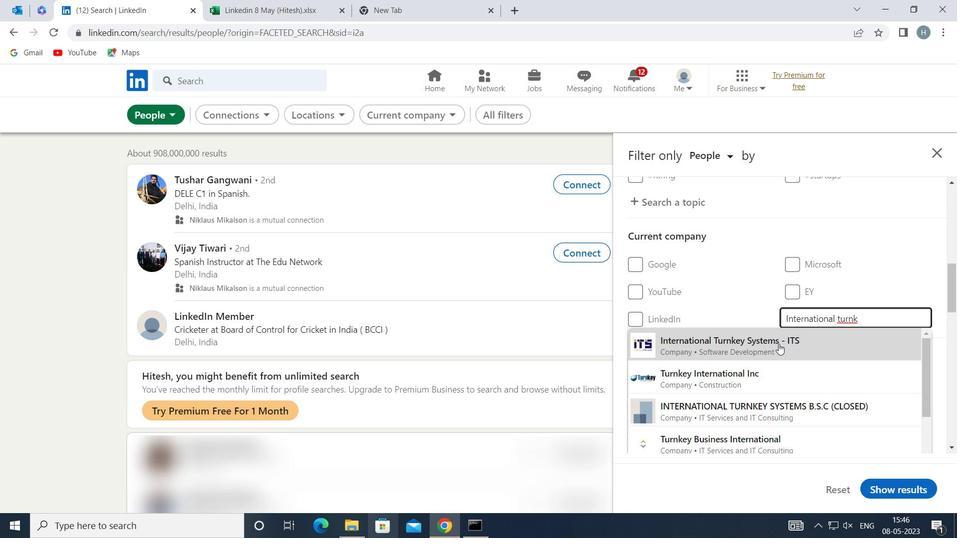 
Action: Mouse moved to (767, 332)
Screenshot: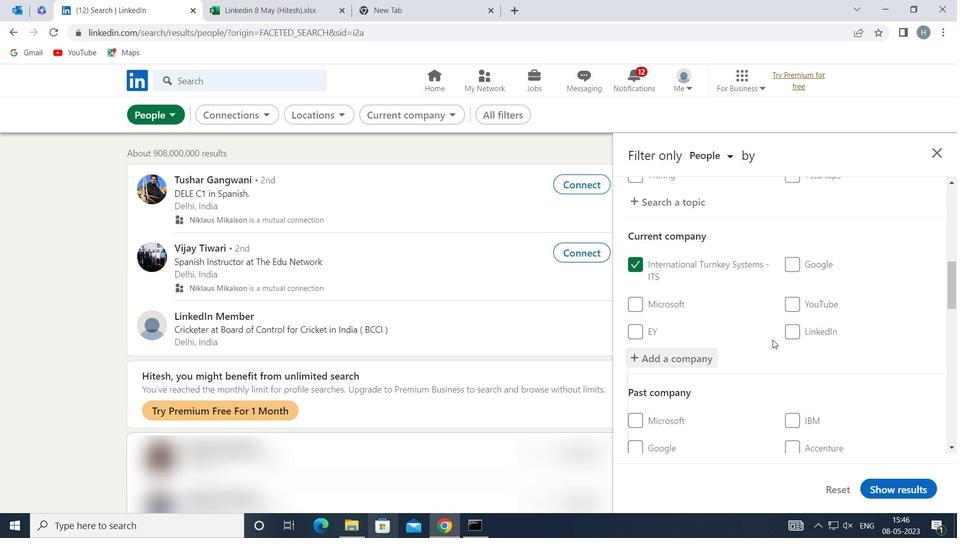 
Action: Mouse scrolled (767, 331) with delta (0, 0)
Screenshot: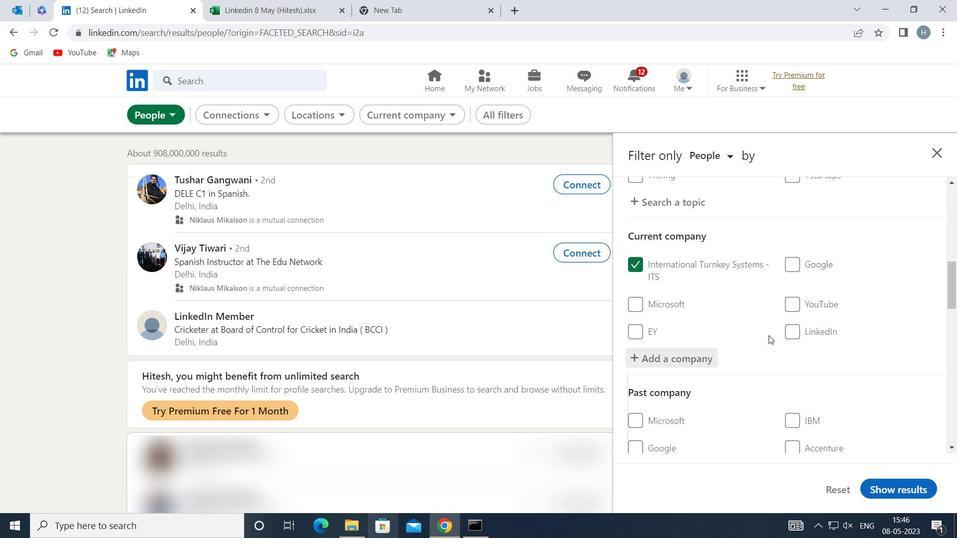 
Action: Mouse scrolled (767, 331) with delta (0, 0)
Screenshot: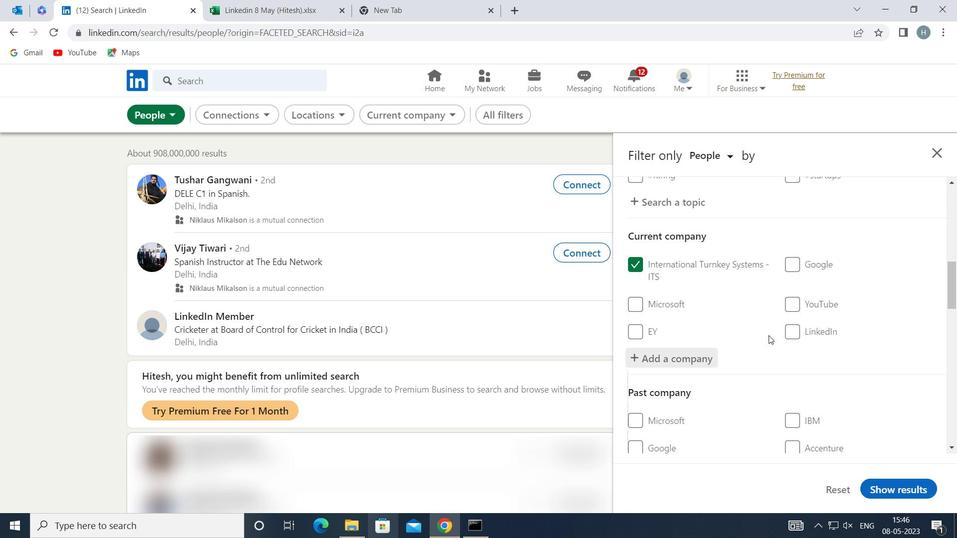 
Action: Mouse moved to (766, 330)
Screenshot: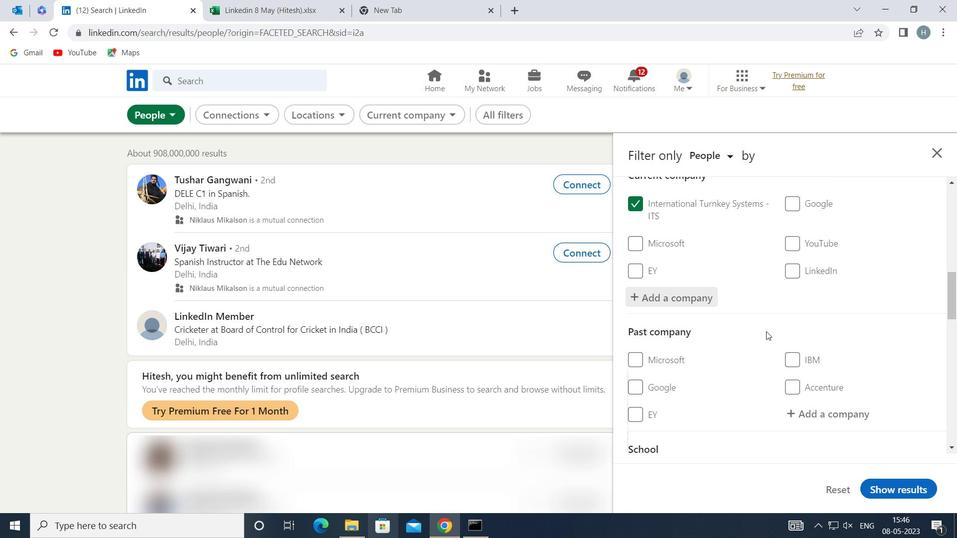 
Action: Mouse scrolled (766, 329) with delta (0, 0)
Screenshot: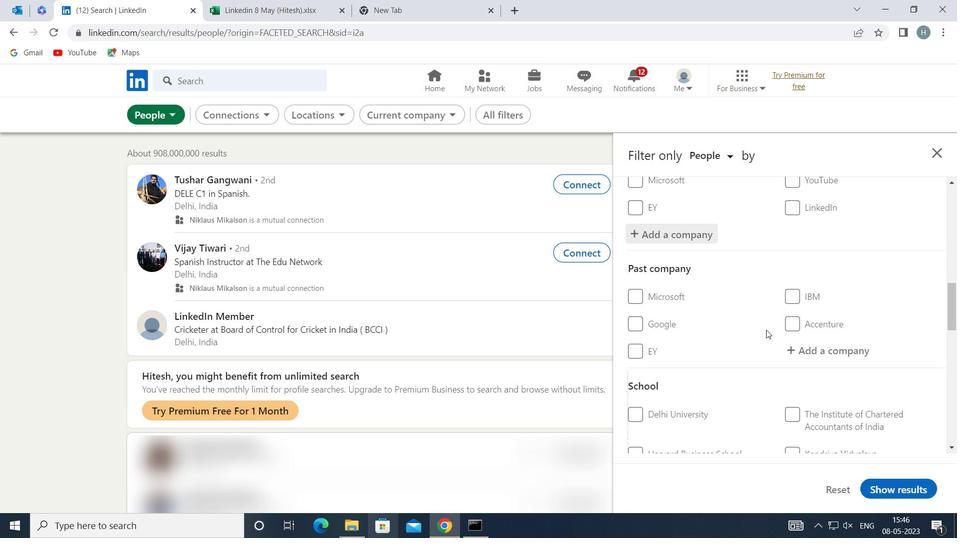 
Action: Mouse moved to (768, 330)
Screenshot: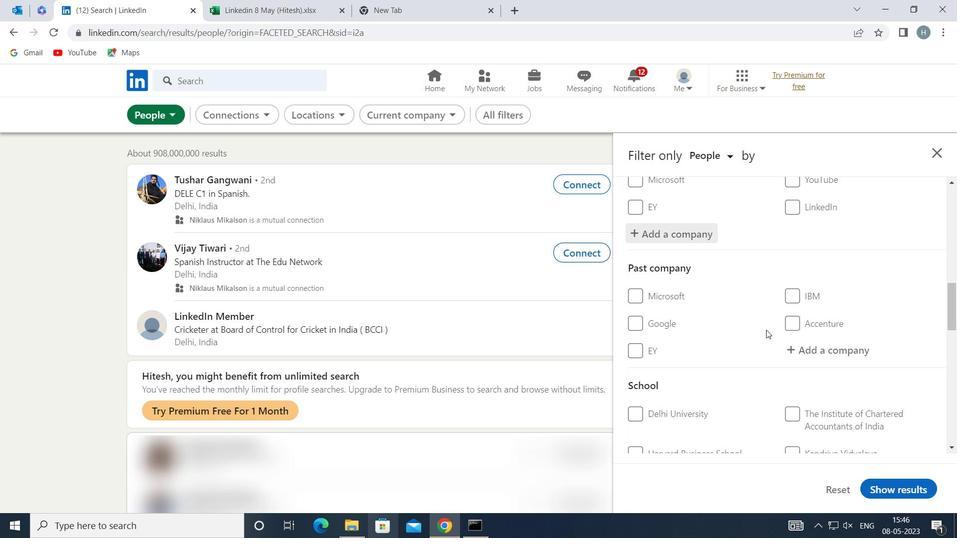 
Action: Mouse scrolled (768, 330) with delta (0, 0)
Screenshot: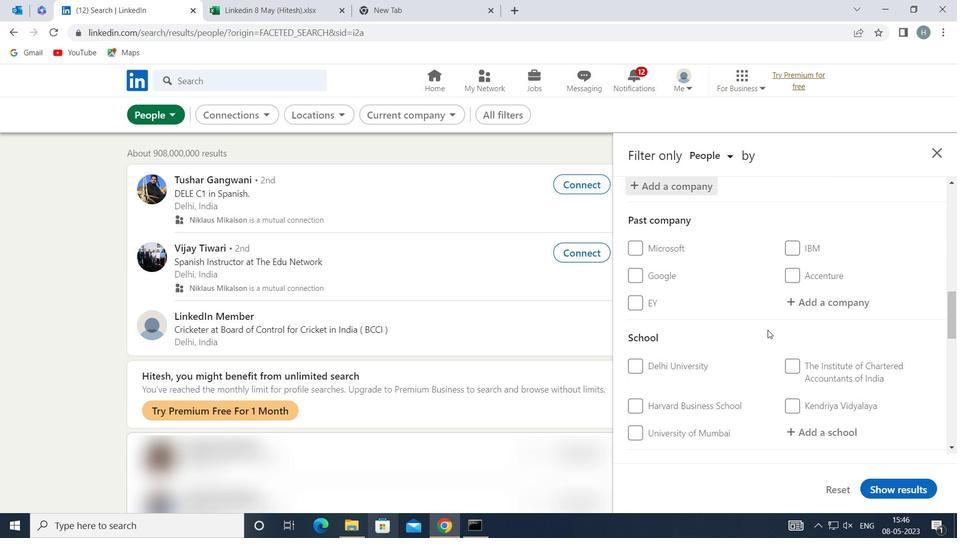 
Action: Mouse moved to (807, 352)
Screenshot: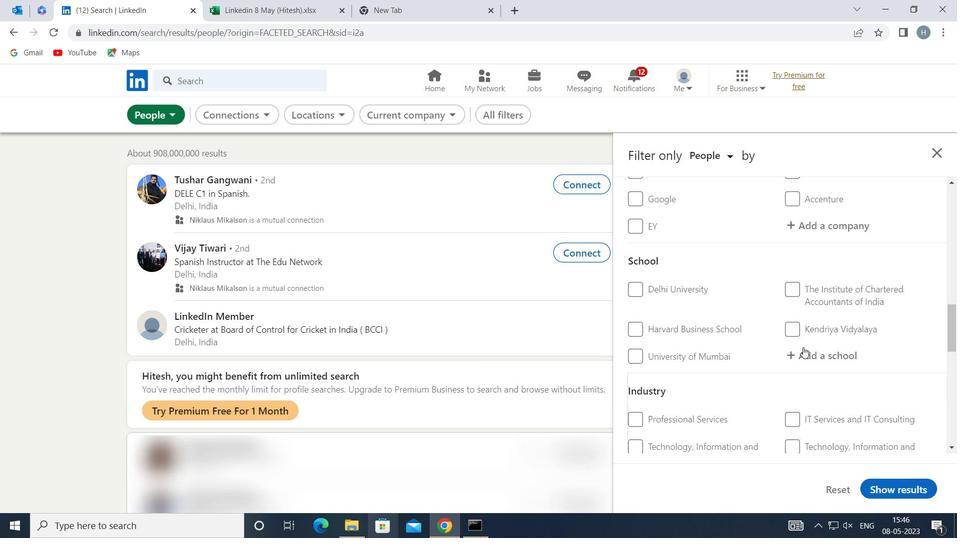 
Action: Mouse pressed left at (807, 352)
Screenshot: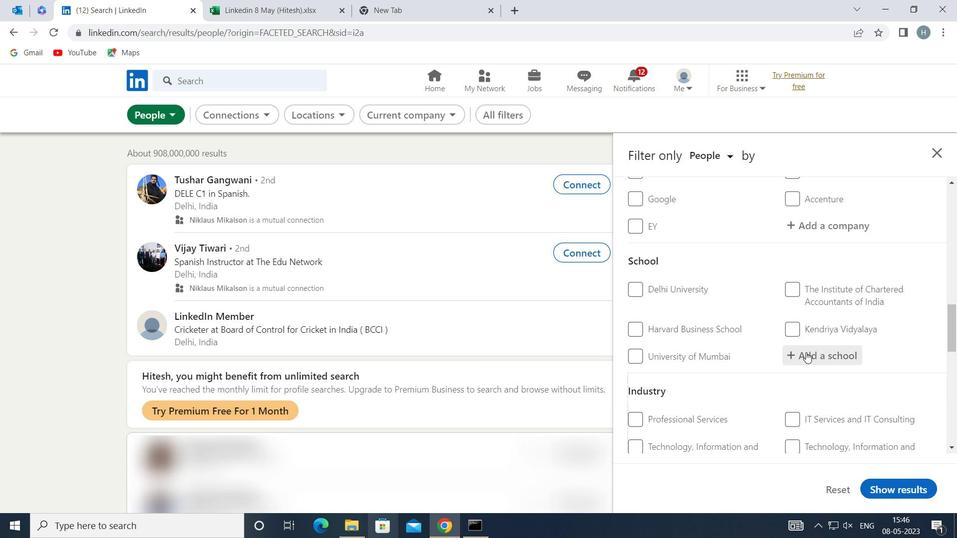 
Action: Key pressed <Key.shift>GMR<Key.space><Key.shift>INSTITUTE<Key.space>OF<Key.space><Key.shift>T
Screenshot: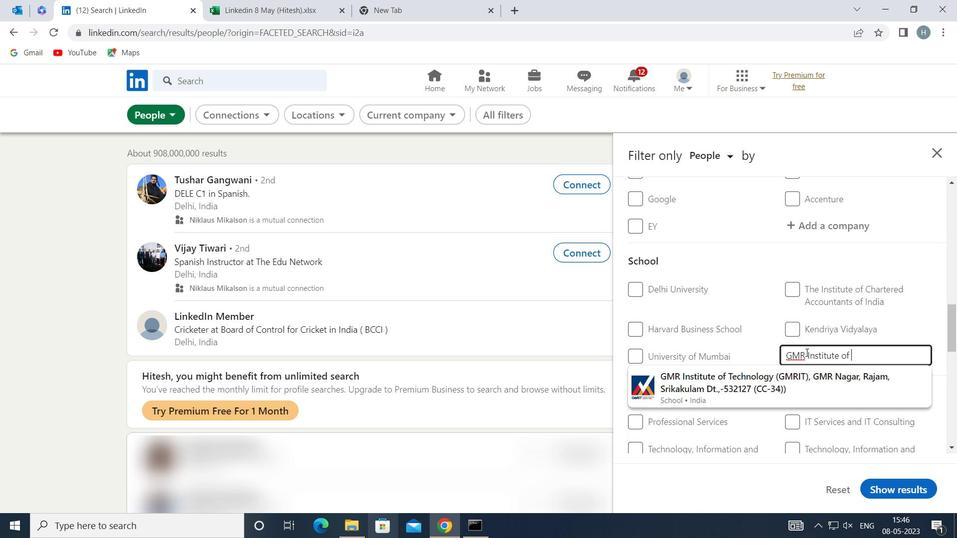 
Action: Mouse moved to (781, 373)
Screenshot: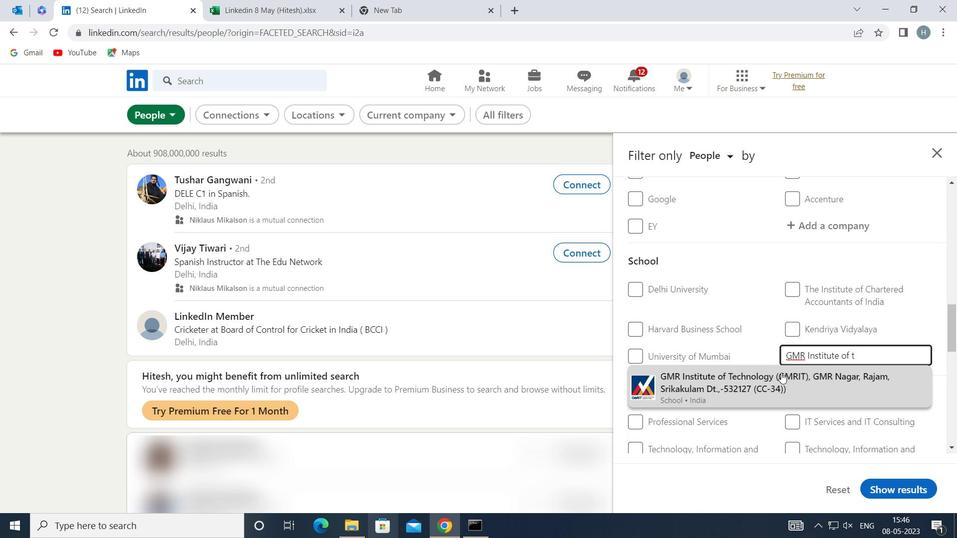 
Action: Mouse pressed left at (781, 373)
Screenshot: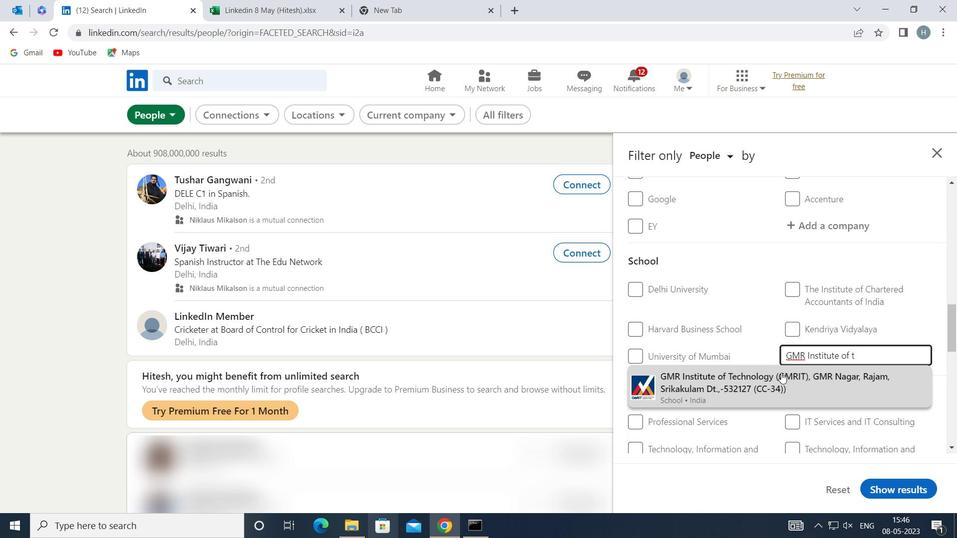 
Action: Mouse moved to (767, 348)
Screenshot: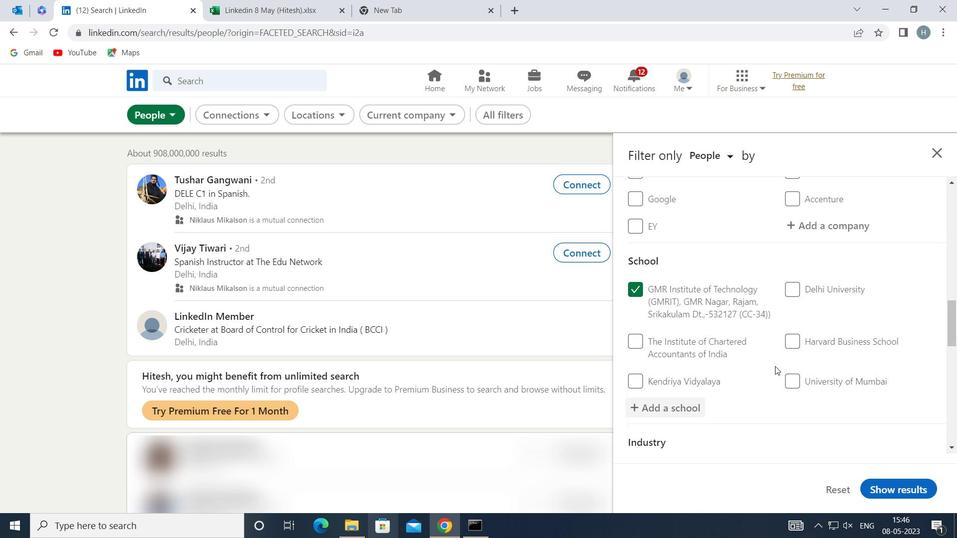 
Action: Mouse scrolled (767, 348) with delta (0, 0)
Screenshot: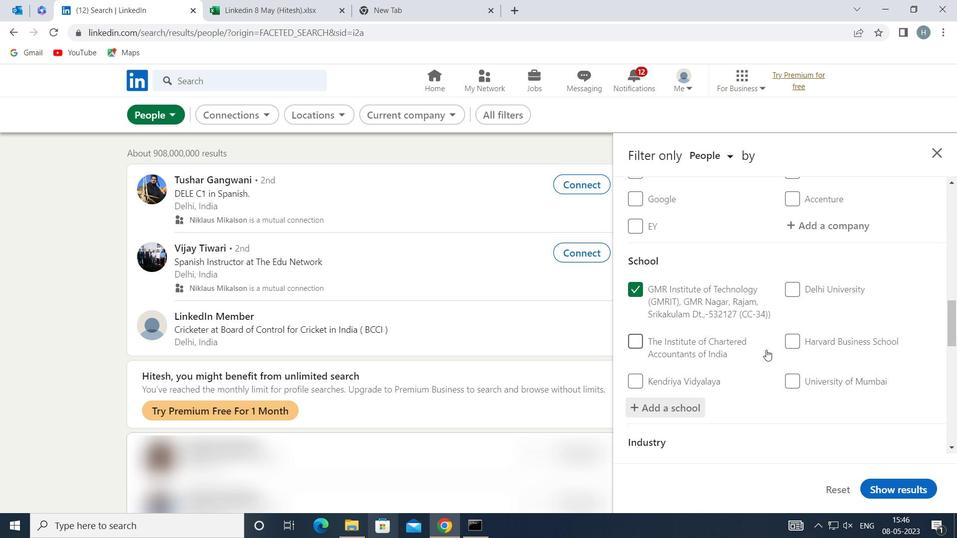 
Action: Mouse moved to (764, 348)
Screenshot: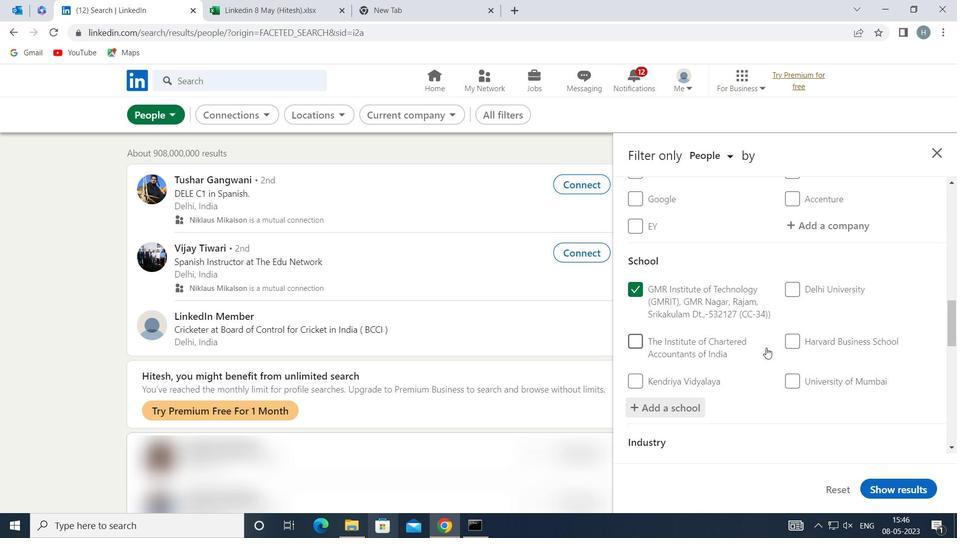 
Action: Mouse scrolled (764, 348) with delta (0, 0)
Screenshot: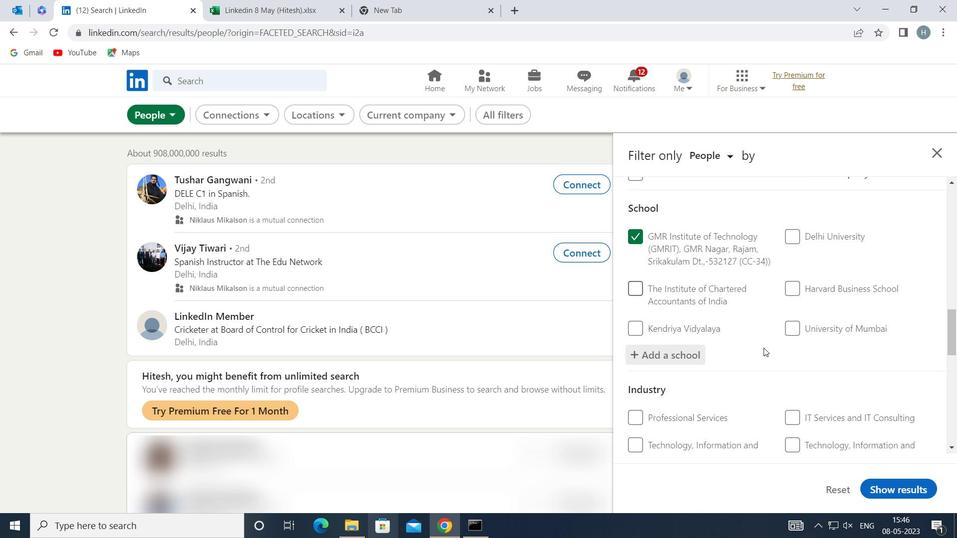 
Action: Mouse scrolled (764, 348) with delta (0, 0)
Screenshot: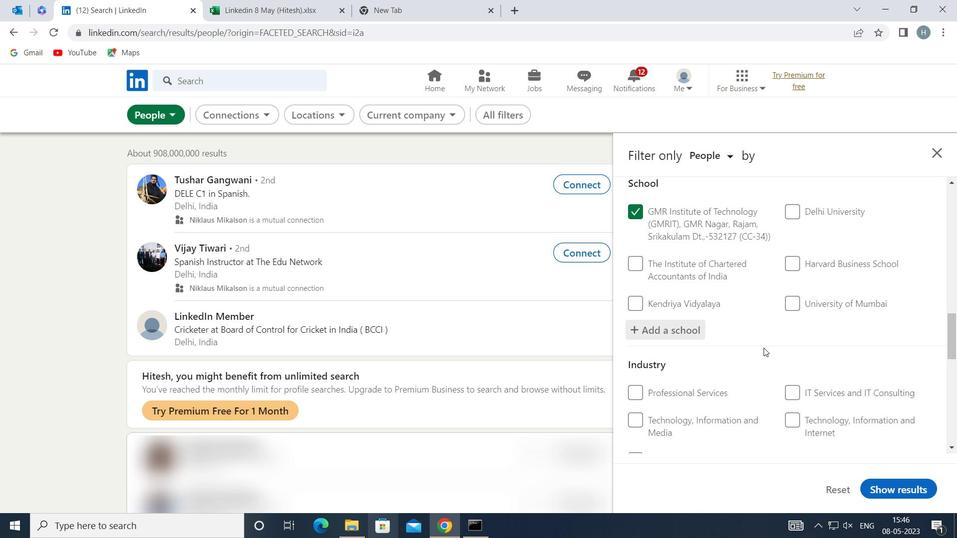 
Action: Mouse moved to (818, 345)
Screenshot: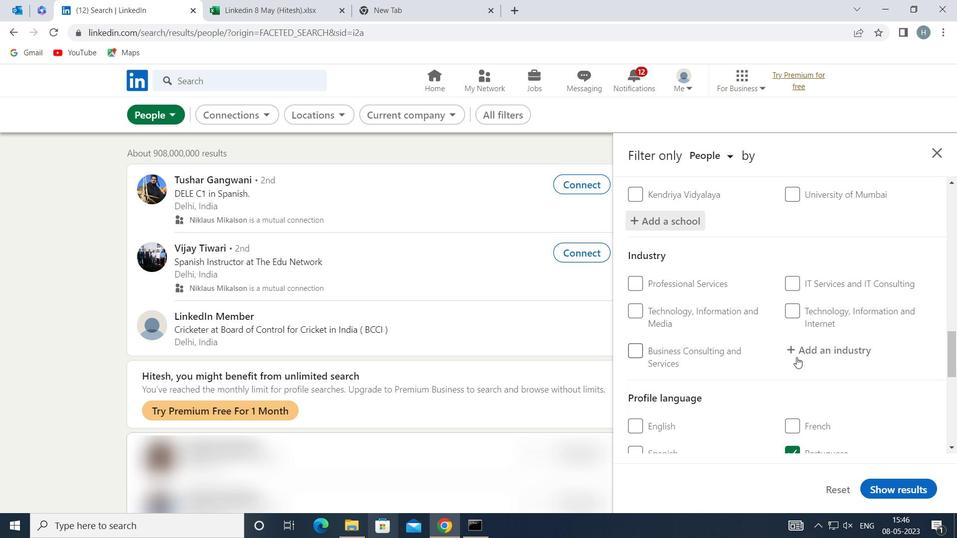 
Action: Mouse pressed left at (818, 345)
Screenshot: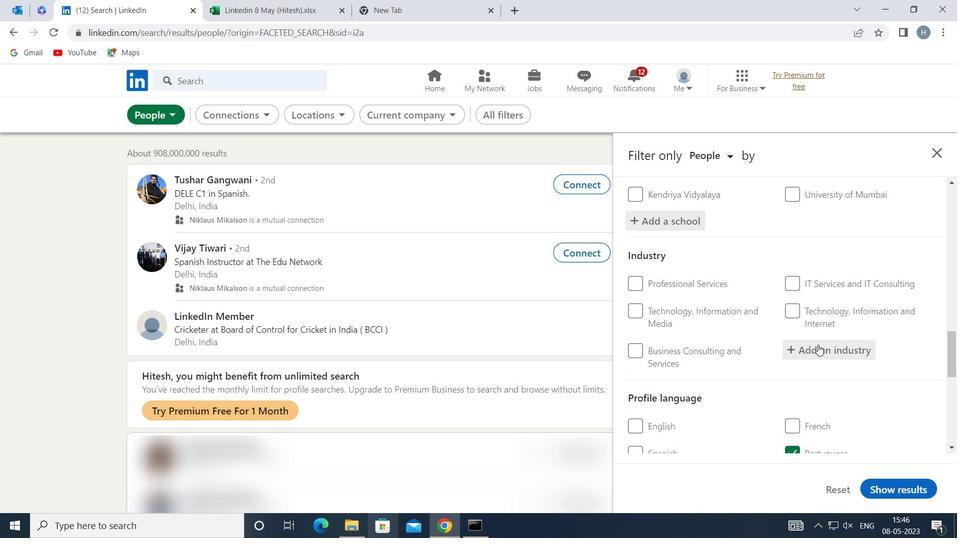 
Action: Key pressed <Key.shift>METAL<Key.space><Key.shift>TREAT
Screenshot: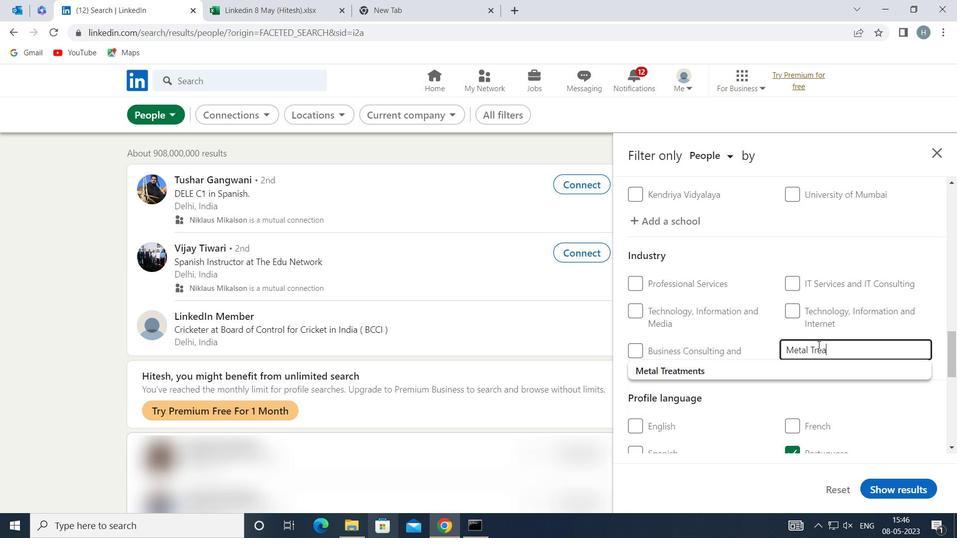 
Action: Mouse moved to (777, 368)
Screenshot: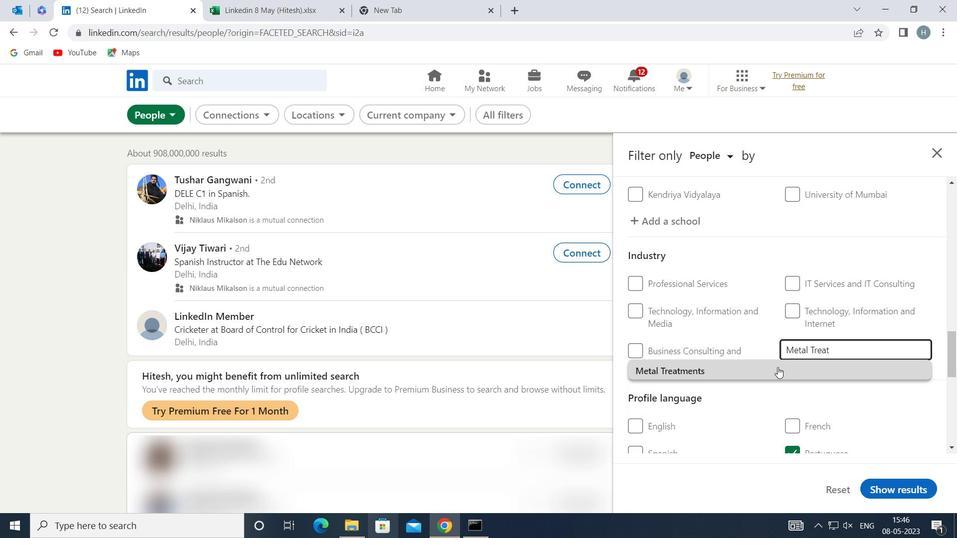 
Action: Mouse pressed left at (777, 368)
Screenshot: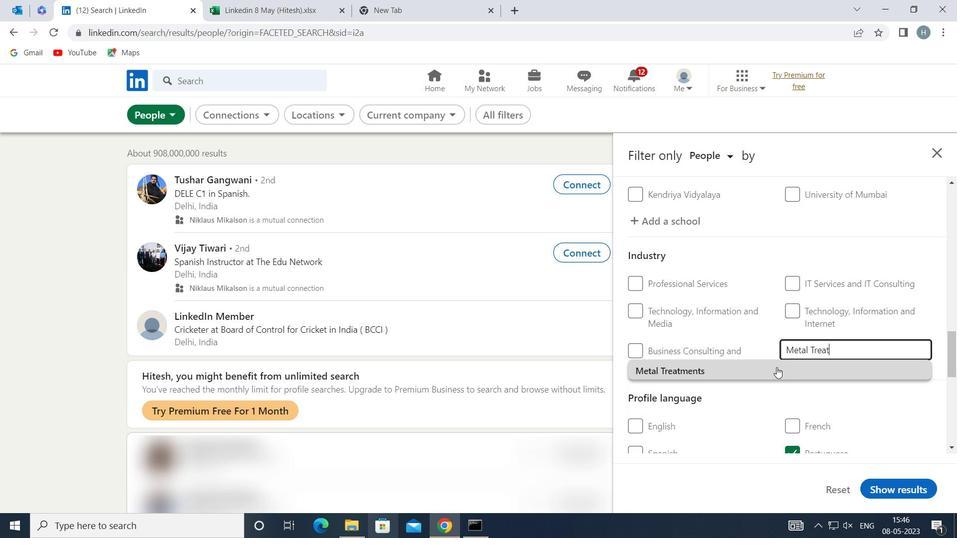 
Action: Mouse moved to (745, 348)
Screenshot: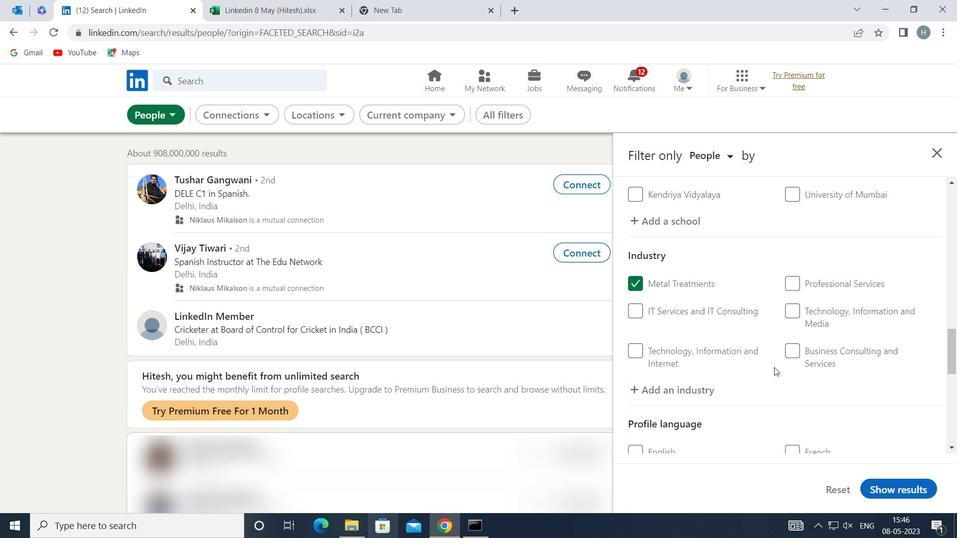 
Action: Mouse scrolled (745, 347) with delta (0, 0)
Screenshot: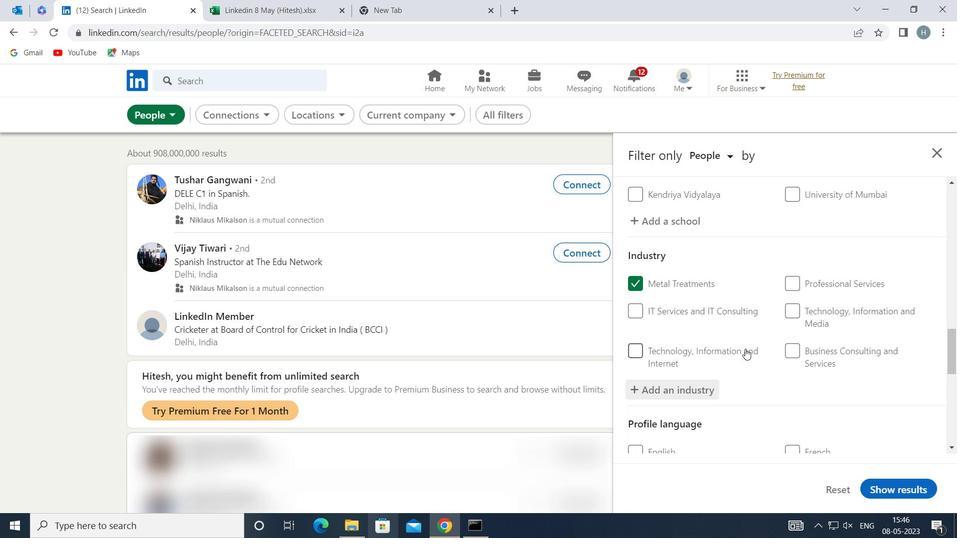 
Action: Mouse scrolled (745, 347) with delta (0, 0)
Screenshot: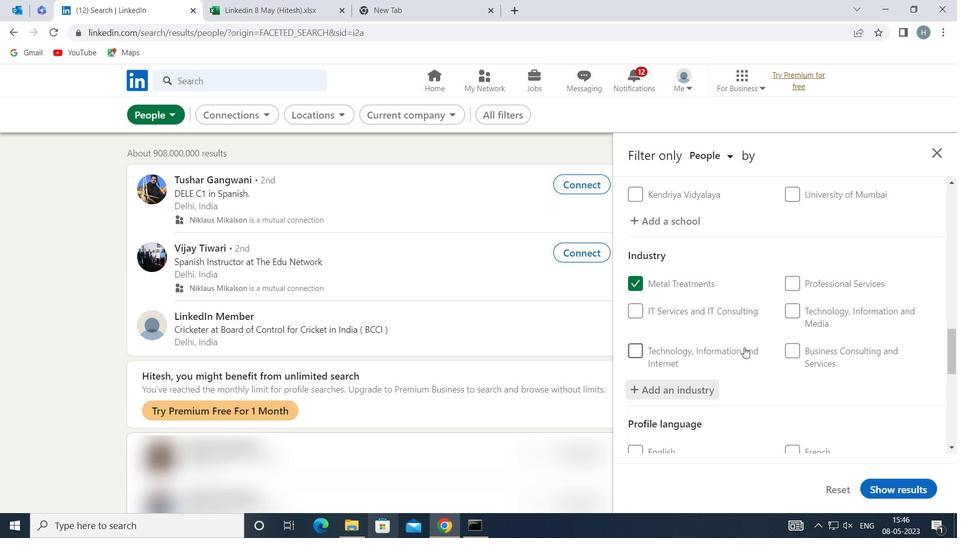 
Action: Mouse moved to (744, 345)
Screenshot: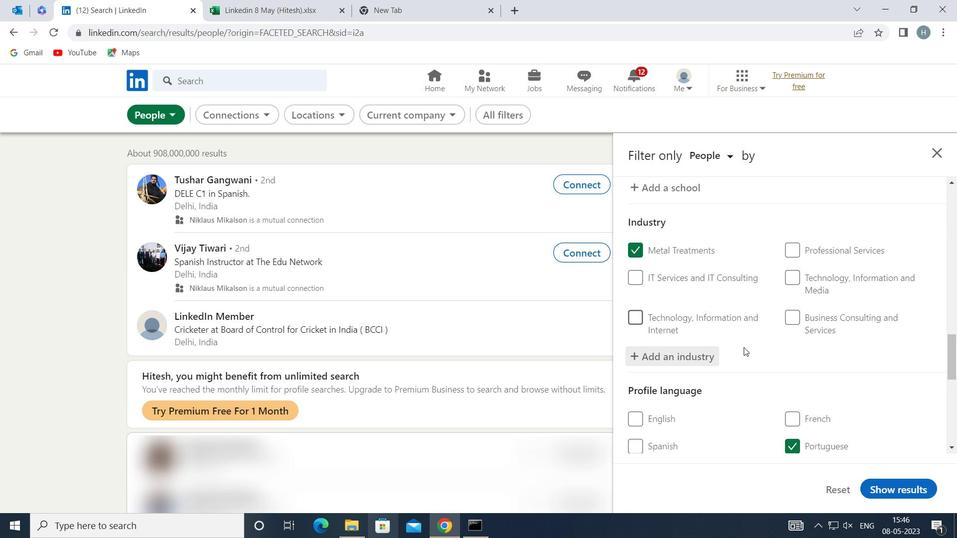 
Action: Mouse scrolled (744, 345) with delta (0, 0)
Screenshot: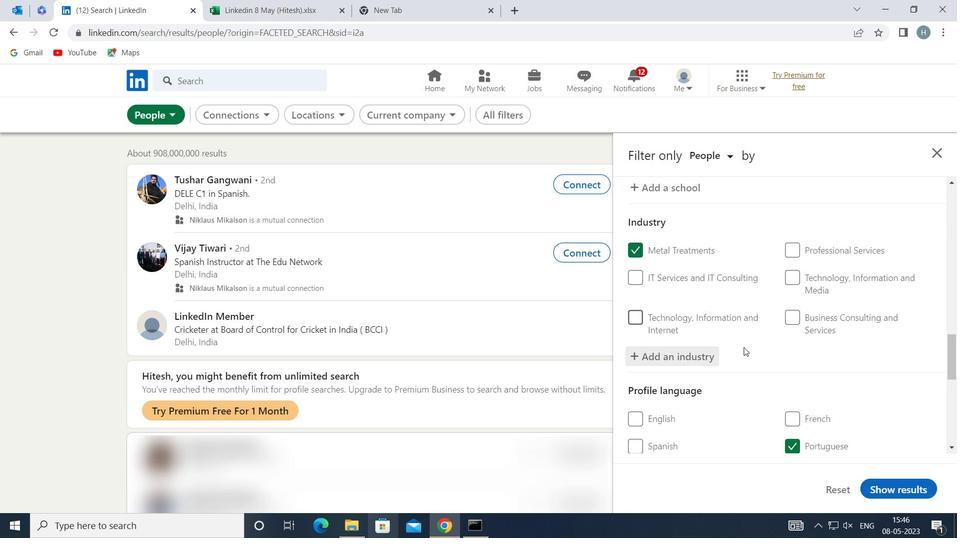 
Action: Mouse scrolled (744, 345) with delta (0, 0)
Screenshot: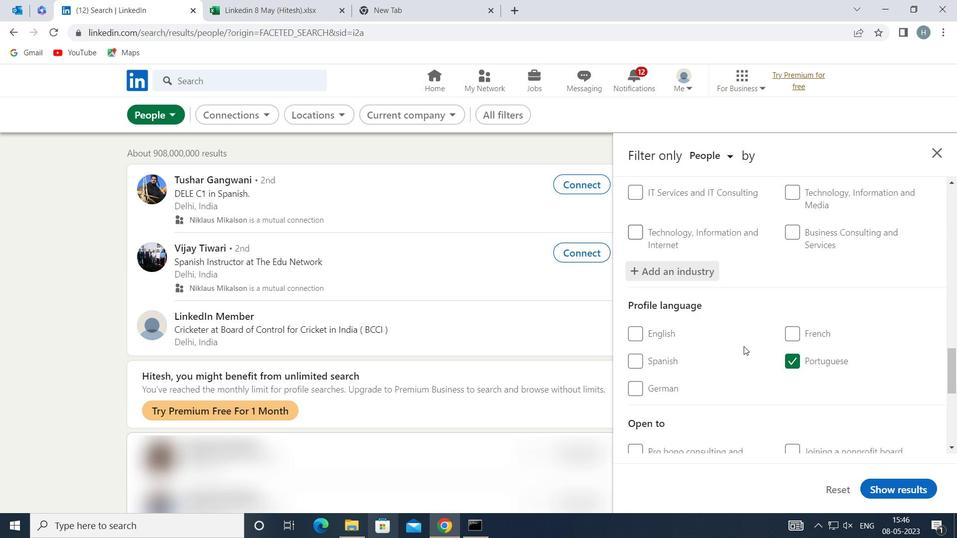 
Action: Mouse moved to (744, 344)
Screenshot: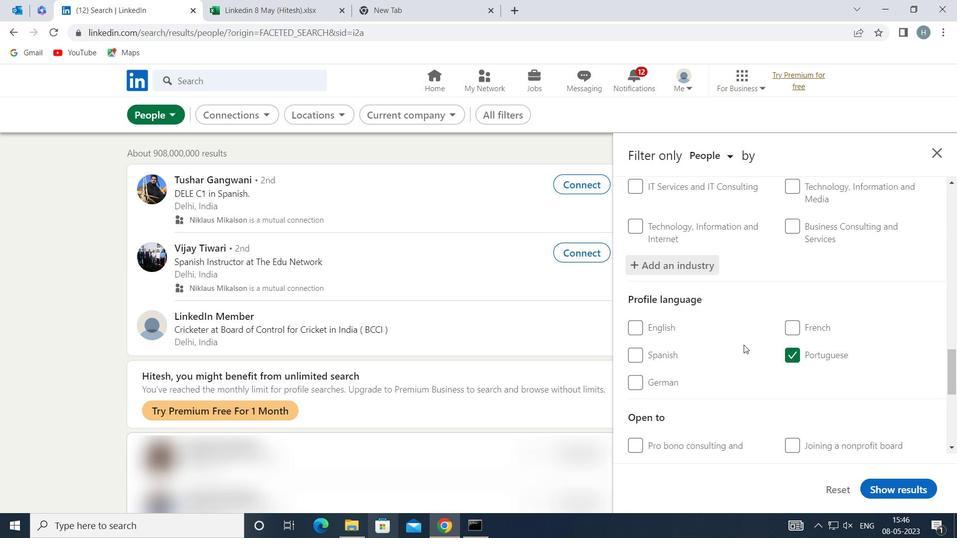 
Action: Mouse scrolled (744, 344) with delta (0, 0)
Screenshot: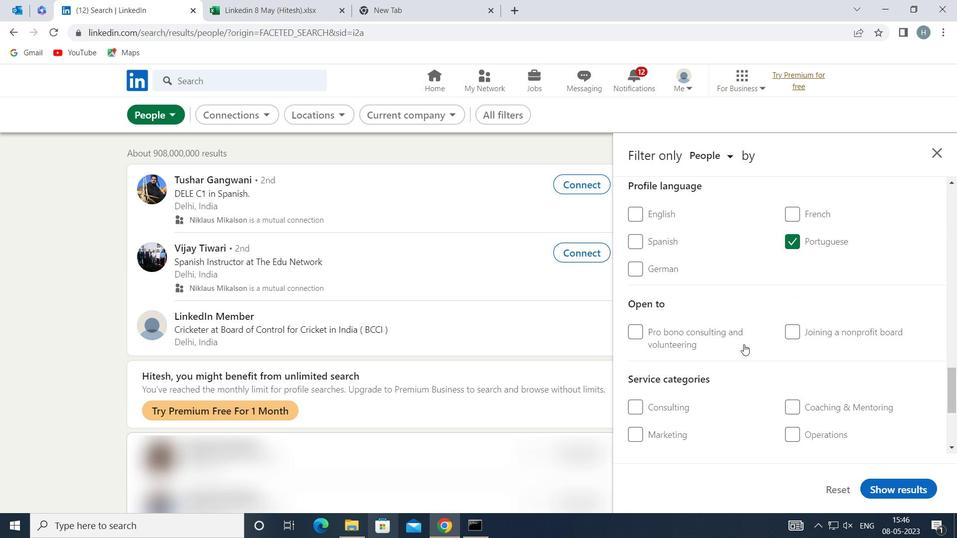 
Action: Mouse scrolled (744, 344) with delta (0, 0)
Screenshot: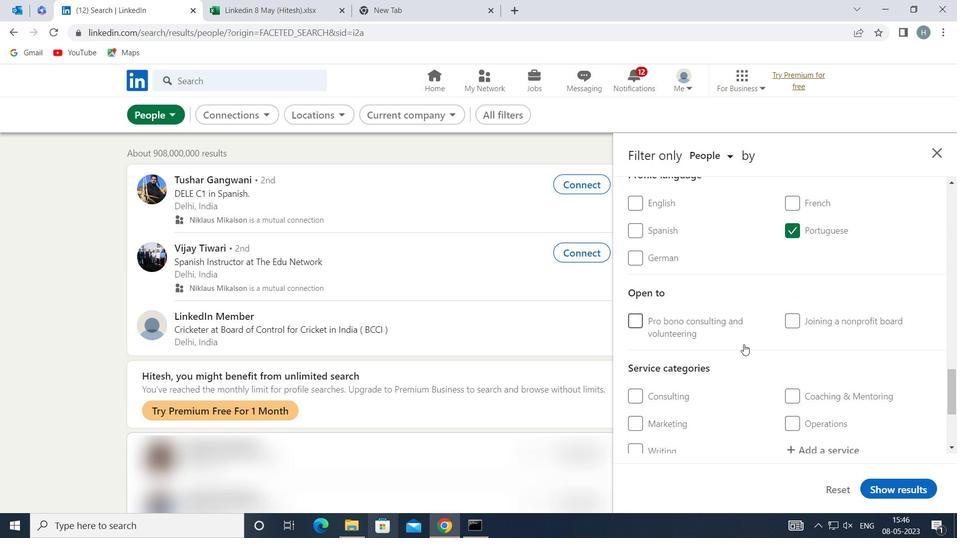 
Action: Mouse moved to (825, 323)
Screenshot: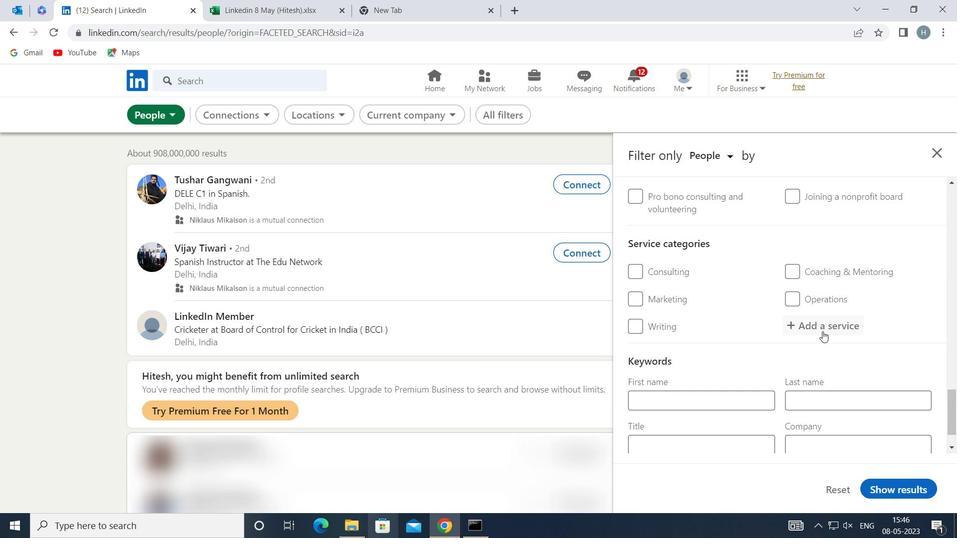 
Action: Mouse pressed left at (825, 323)
Screenshot: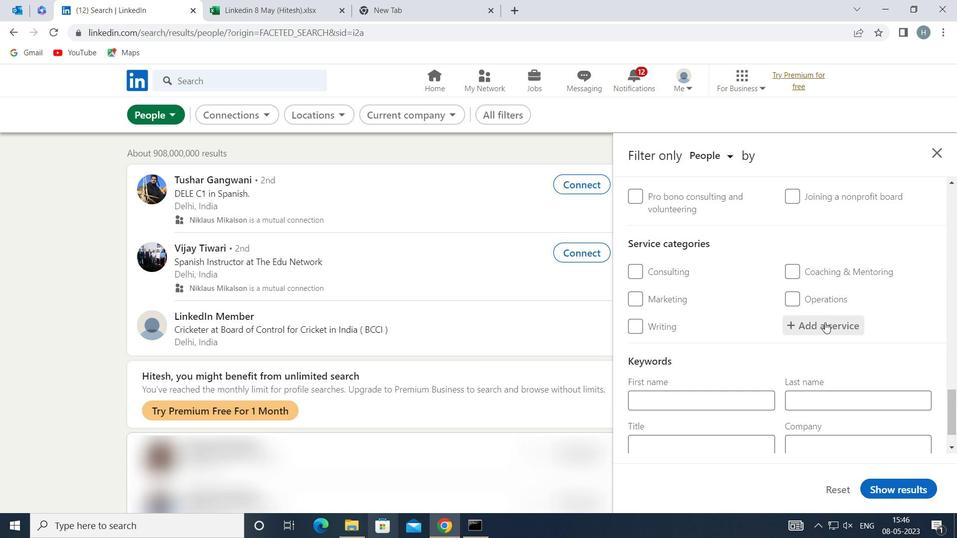 
Action: Mouse moved to (825, 322)
Screenshot: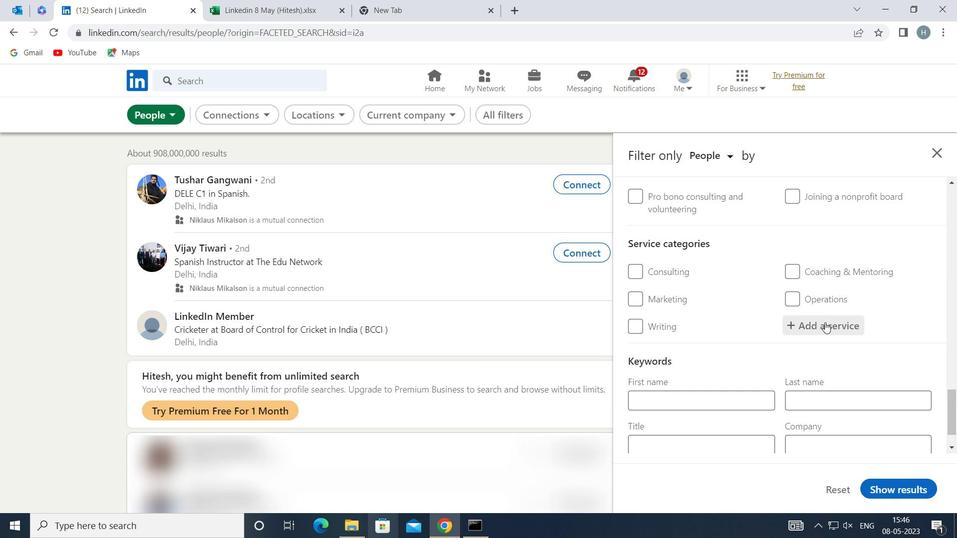 
Action: Key pressed <Key.shift>NON
Screenshot: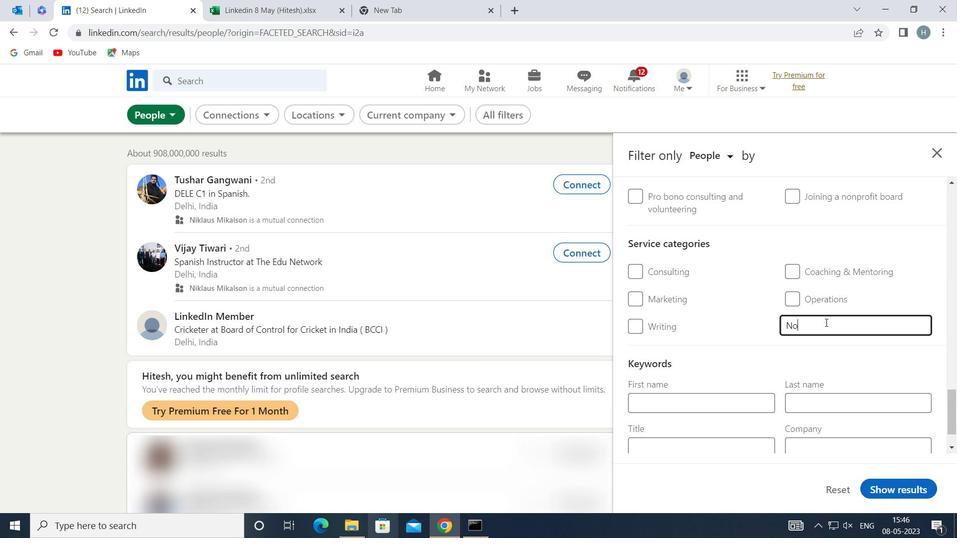 
Action: Mouse moved to (780, 358)
Screenshot: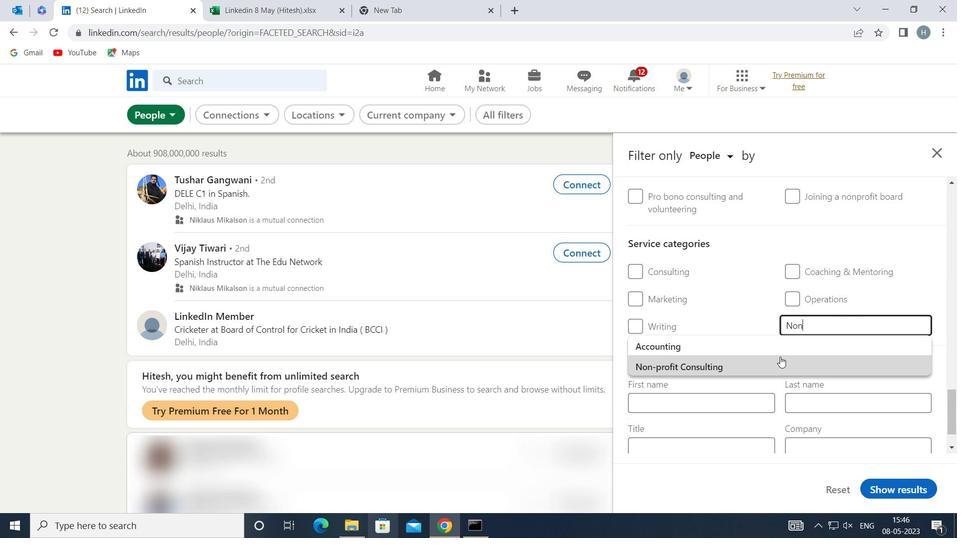 
Action: Mouse pressed left at (780, 358)
Screenshot: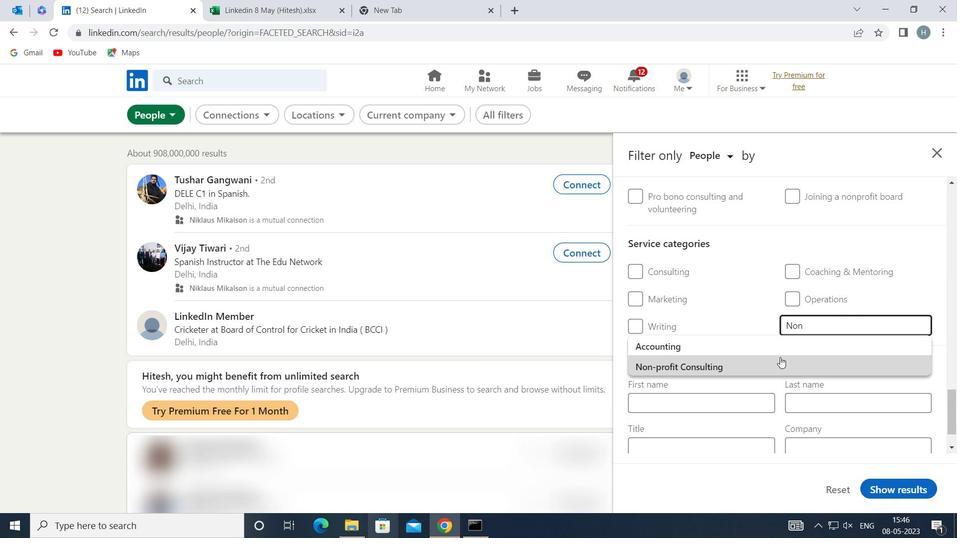 
Action: Mouse moved to (772, 340)
Screenshot: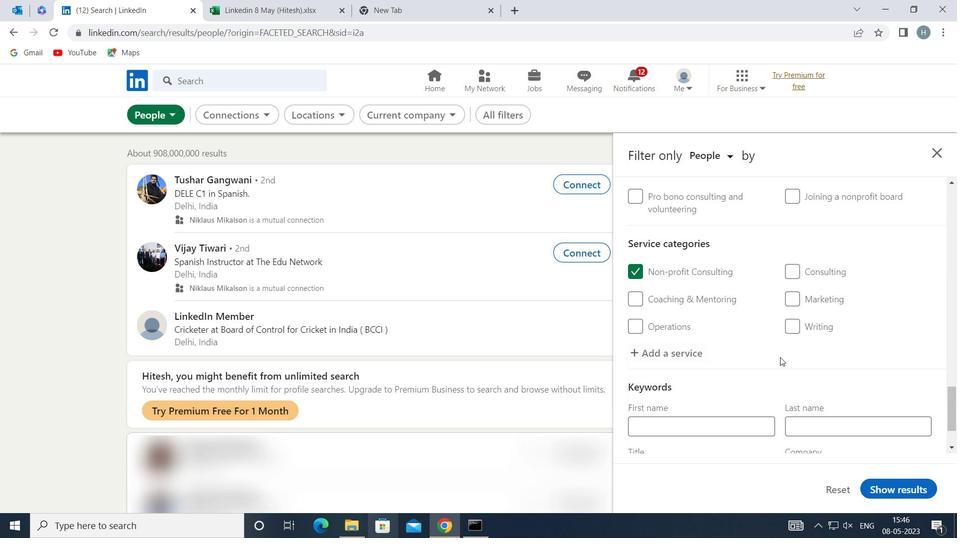 
Action: Mouse scrolled (772, 339) with delta (0, 0)
Screenshot: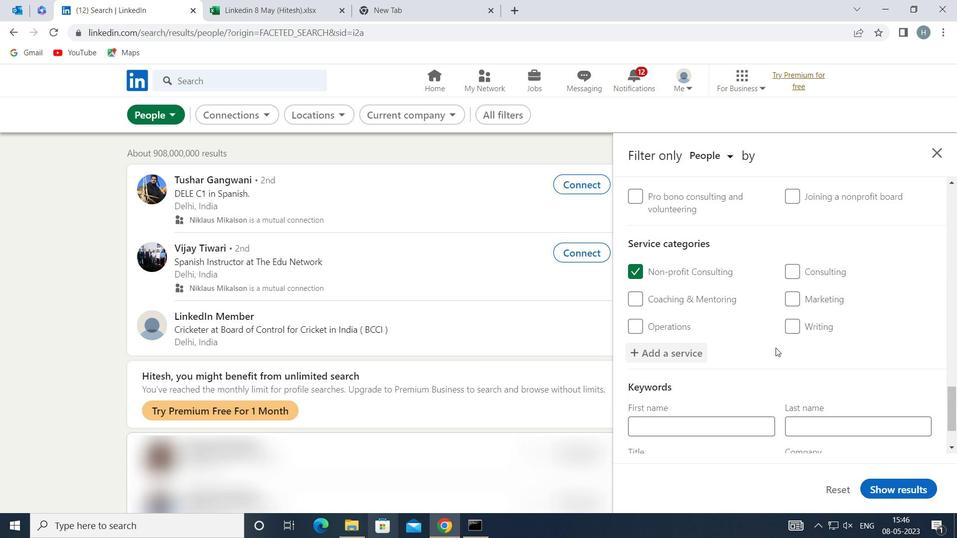 
Action: Mouse scrolled (772, 339) with delta (0, 0)
Screenshot: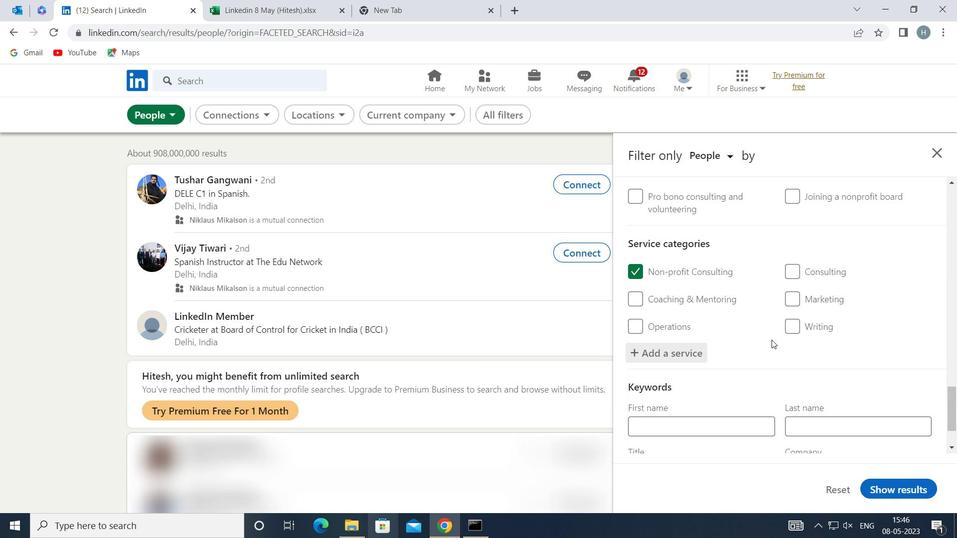 
Action: Mouse moved to (771, 340)
Screenshot: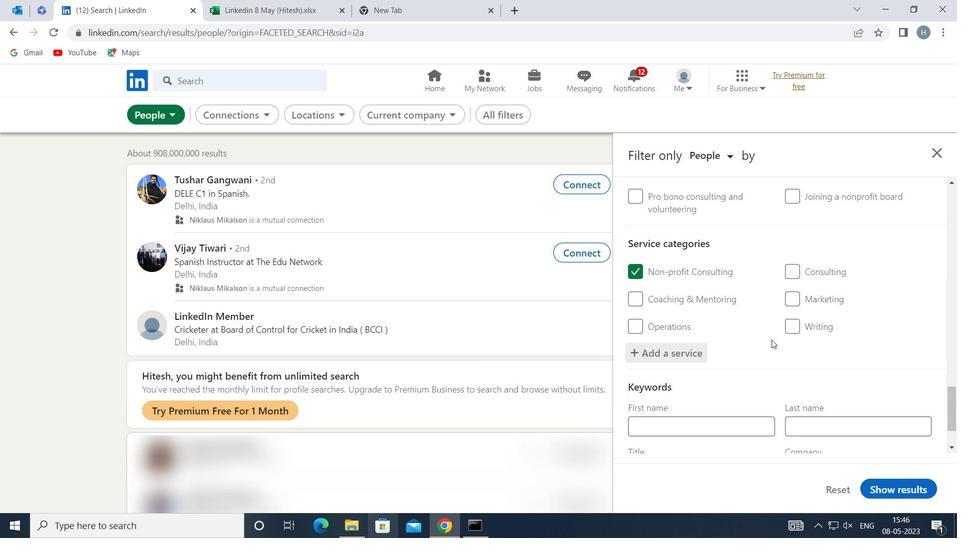 
Action: Mouse scrolled (771, 339) with delta (0, 0)
Screenshot: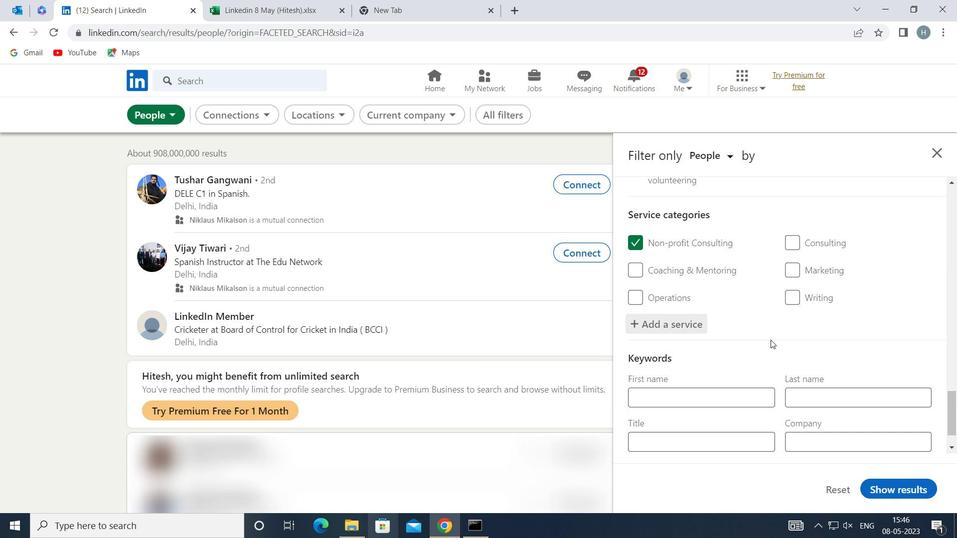
Action: Mouse scrolled (771, 339) with delta (0, 0)
Screenshot: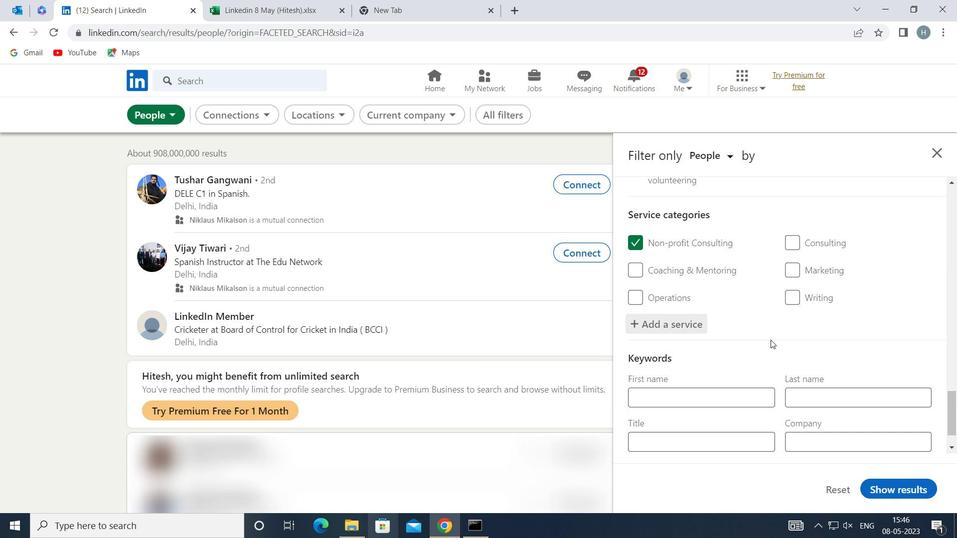 
Action: Mouse scrolled (771, 339) with delta (0, 0)
Screenshot: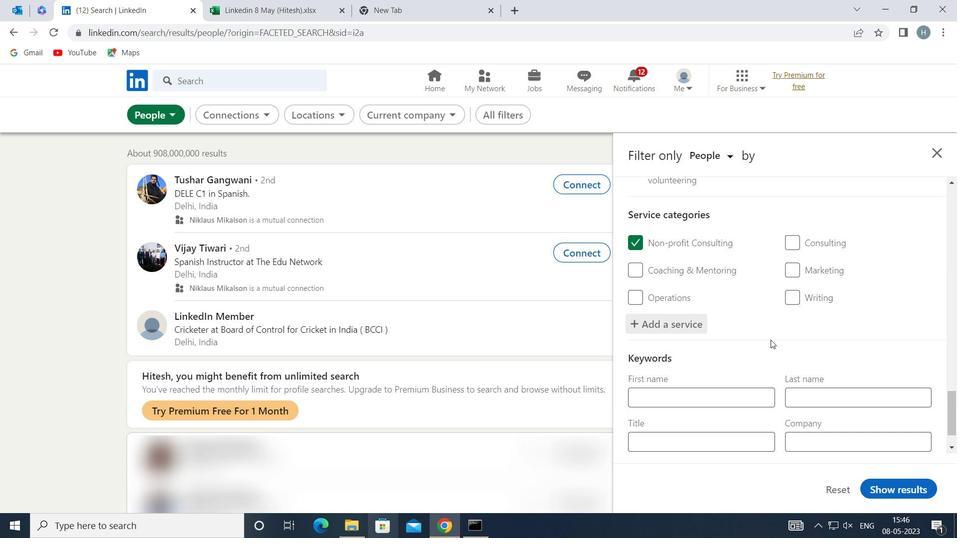 
Action: Mouse moved to (747, 394)
Screenshot: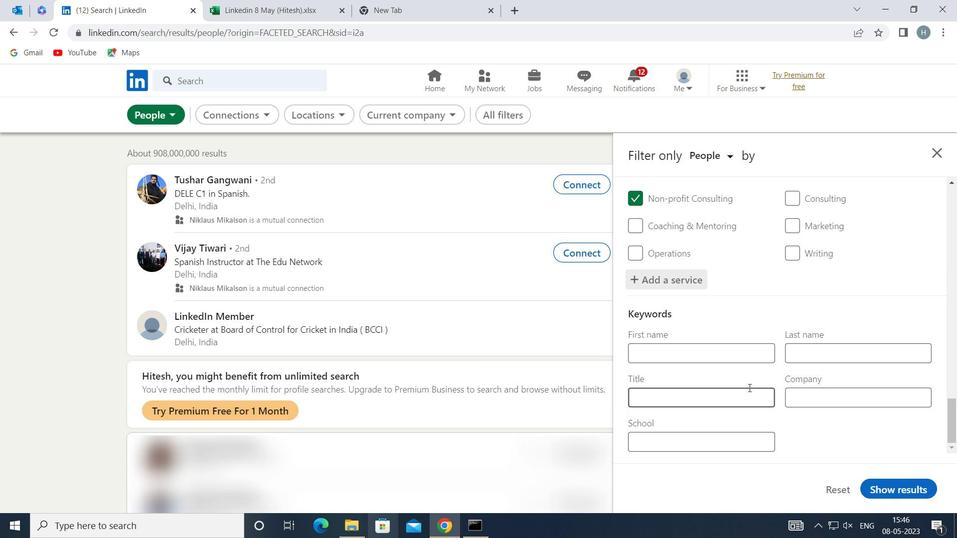 
Action: Mouse pressed left at (747, 394)
Screenshot: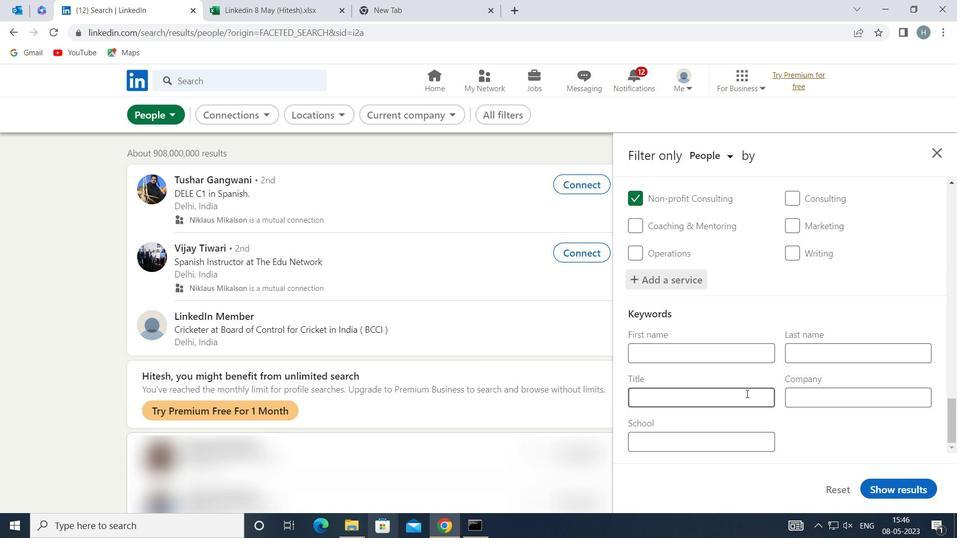 
Action: Mouse moved to (747, 394)
Screenshot: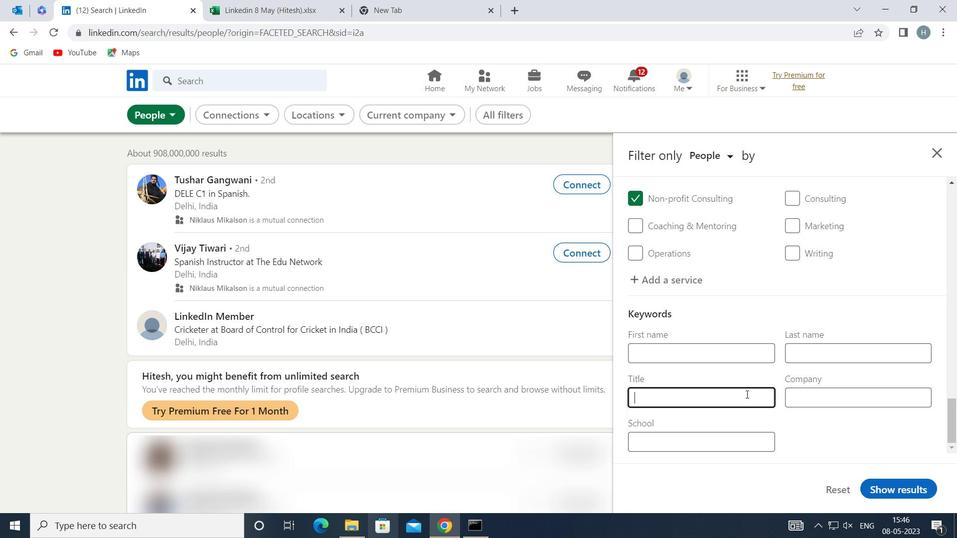 
Action: Key pressed <Key.shift>FINANCIAL<Key.space><Key.shift>PLANNER
Screenshot: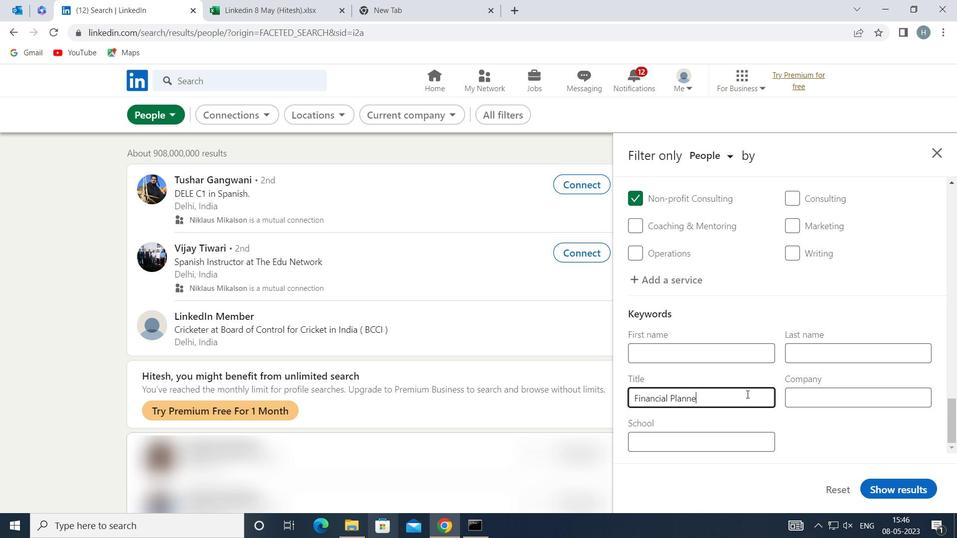 
Action: Mouse moved to (904, 482)
Screenshot: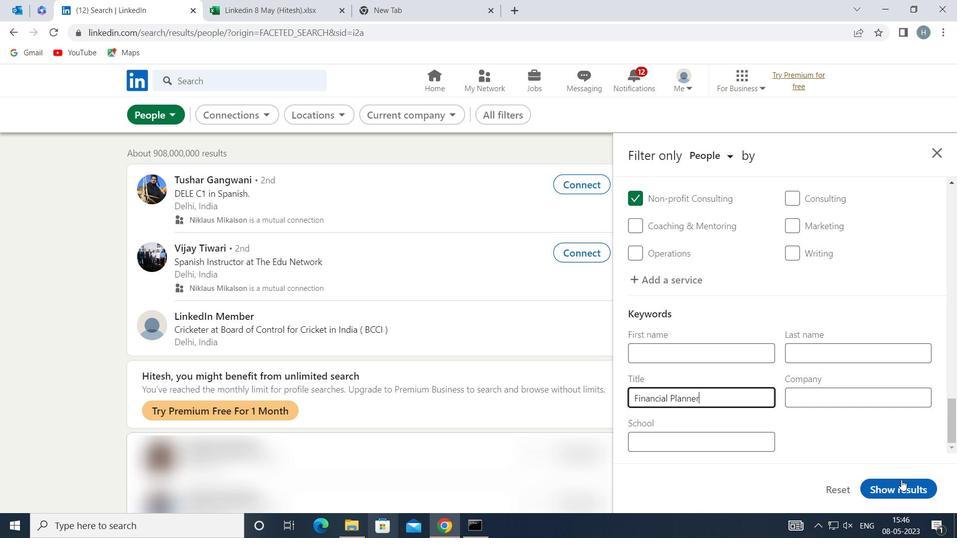 
Action: Mouse pressed left at (904, 482)
Screenshot: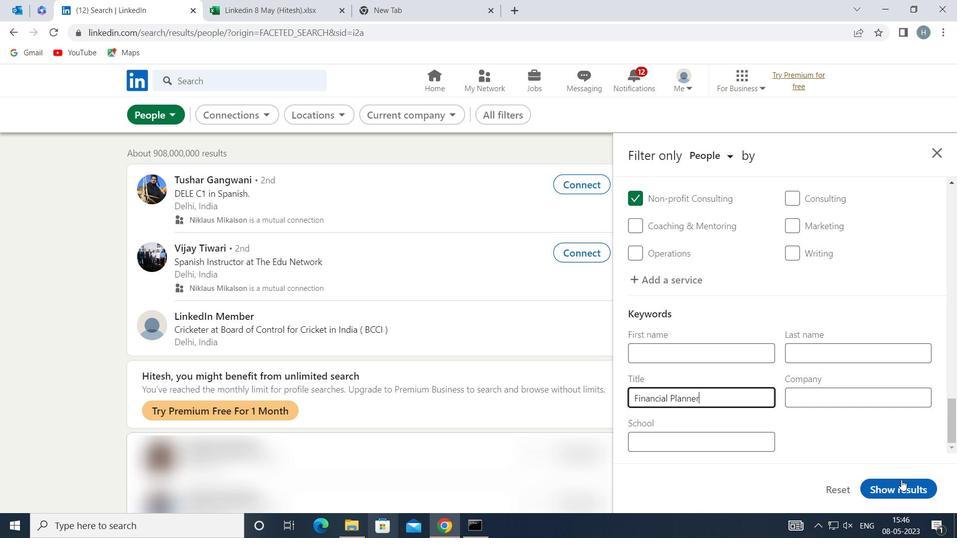 
Action: Mouse moved to (696, 320)
Screenshot: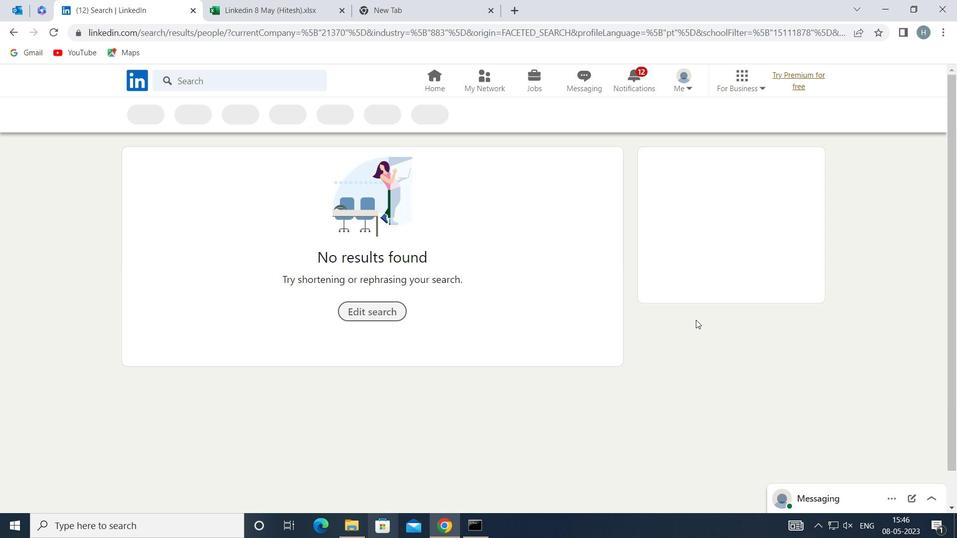 
